 Task: Look for space in Keruguya, Kenya from 9th July, 2023 to 16th July, 2023 for 2 adults, 1 child in price range Rs.8000 to Rs.16000. Place can be entire place with 2 bedrooms having 2 beds and 1 bathroom. Property type can be house, flat, guest house. Amenities needed are: washing machine. Booking option can be shelf check-in. Required host language is English.
Action: Mouse moved to (412, 101)
Screenshot: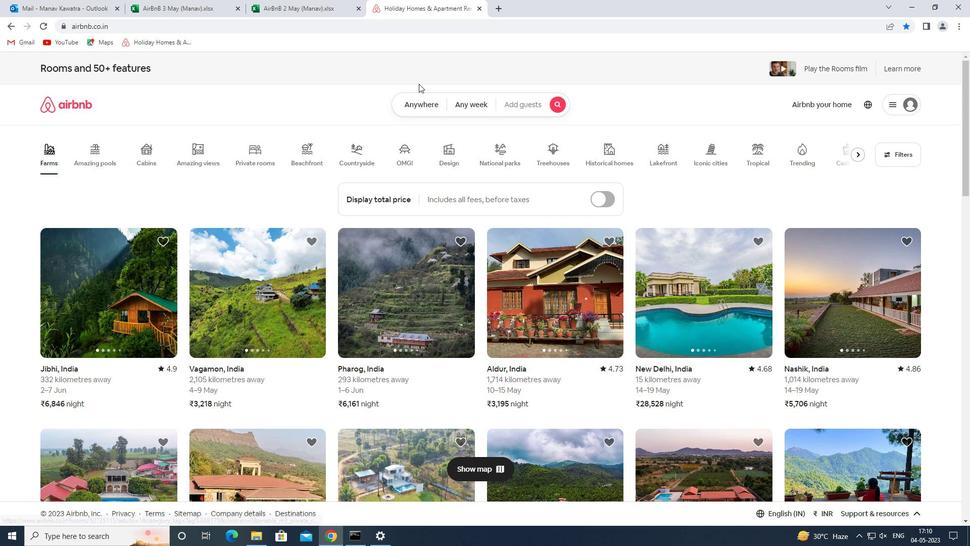 
Action: Mouse pressed left at (412, 101)
Screenshot: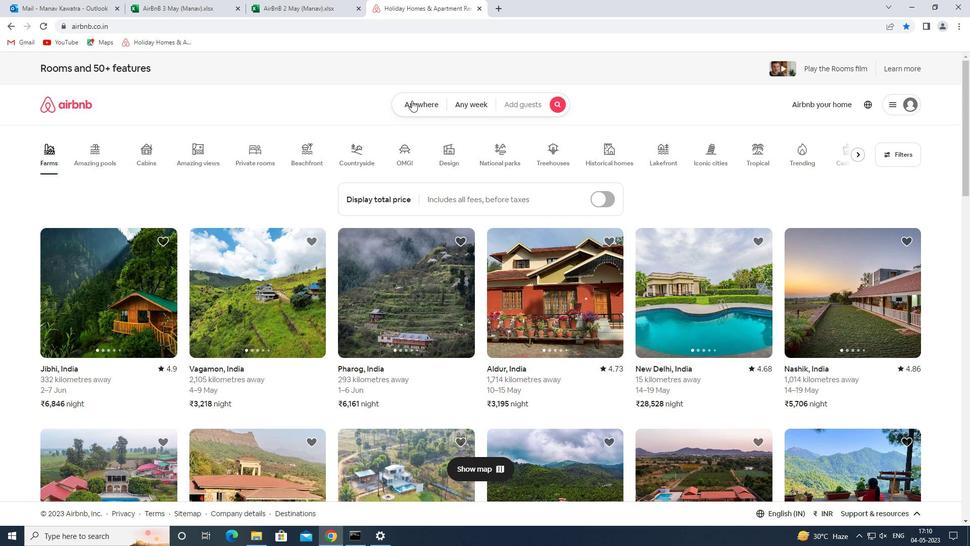 
Action: Mouse moved to (363, 152)
Screenshot: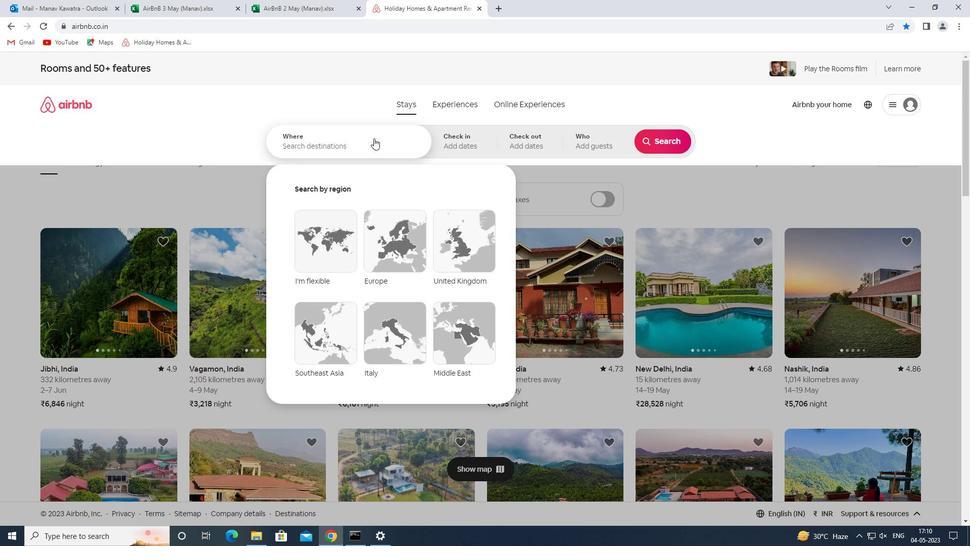 
Action: Mouse pressed left at (363, 152)
Screenshot: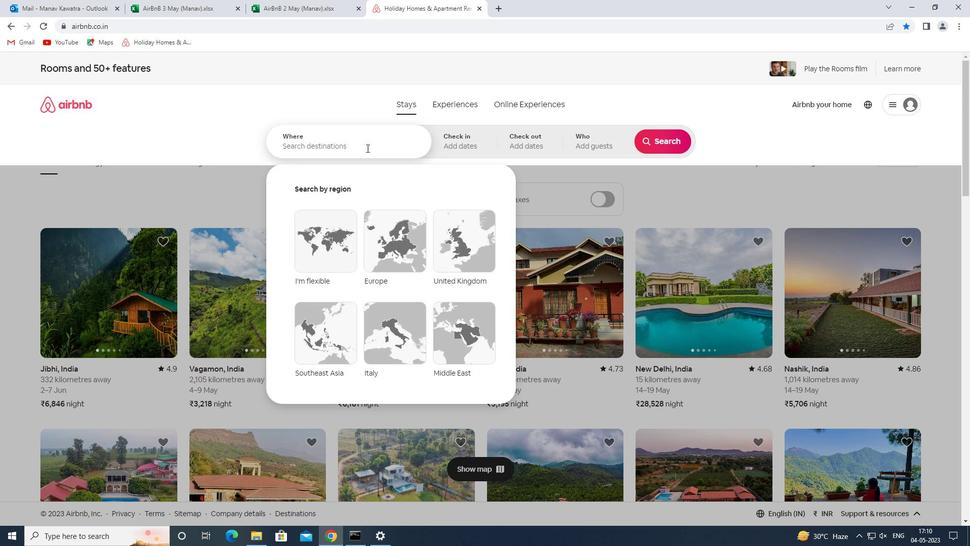 
Action: Mouse moved to (378, 137)
Screenshot: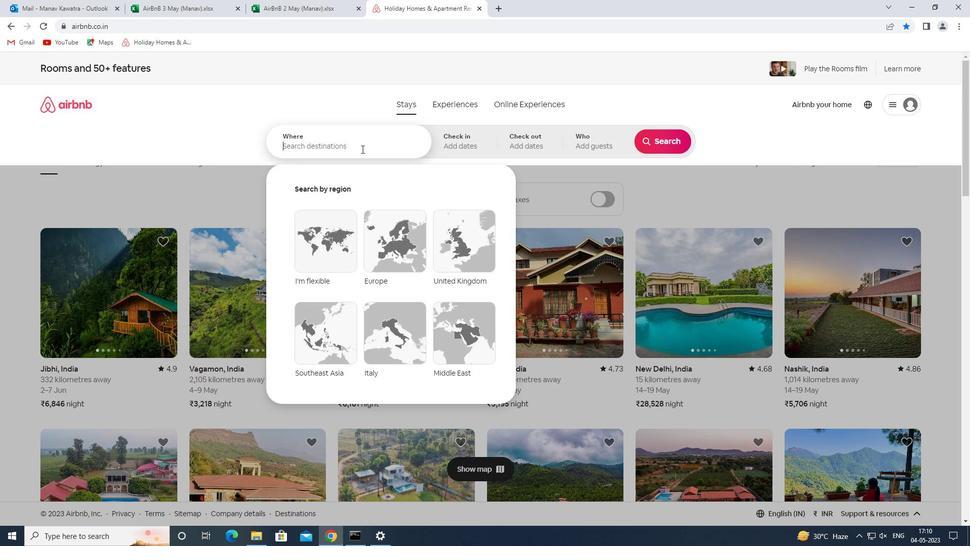 
Action: Key pressed keruguya<Key.space>c
Screenshot: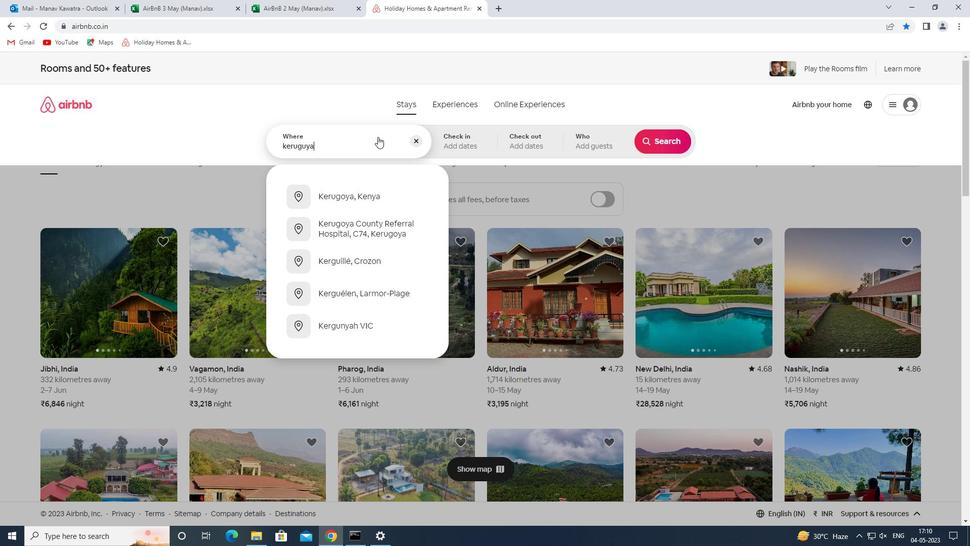 
Action: Mouse moved to (385, 192)
Screenshot: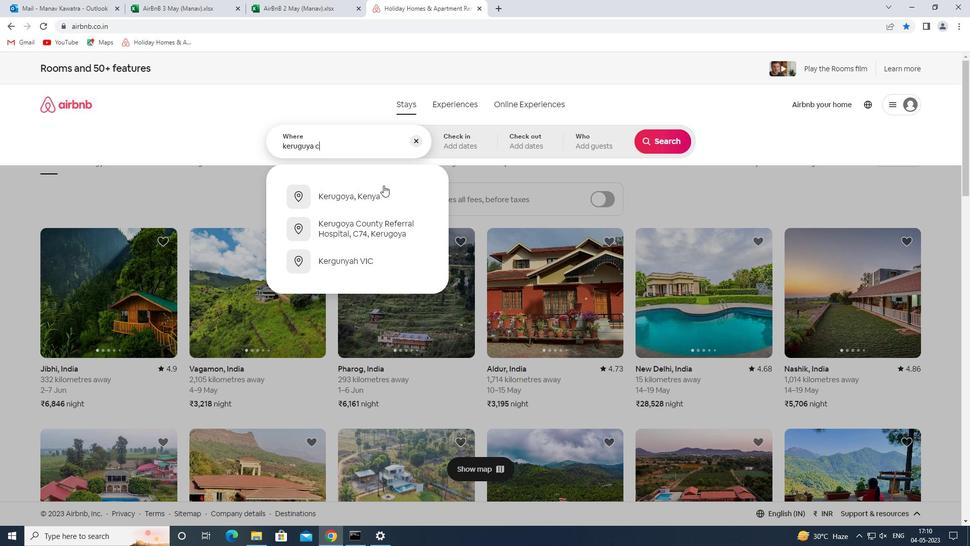 
Action: Mouse pressed left at (385, 192)
Screenshot: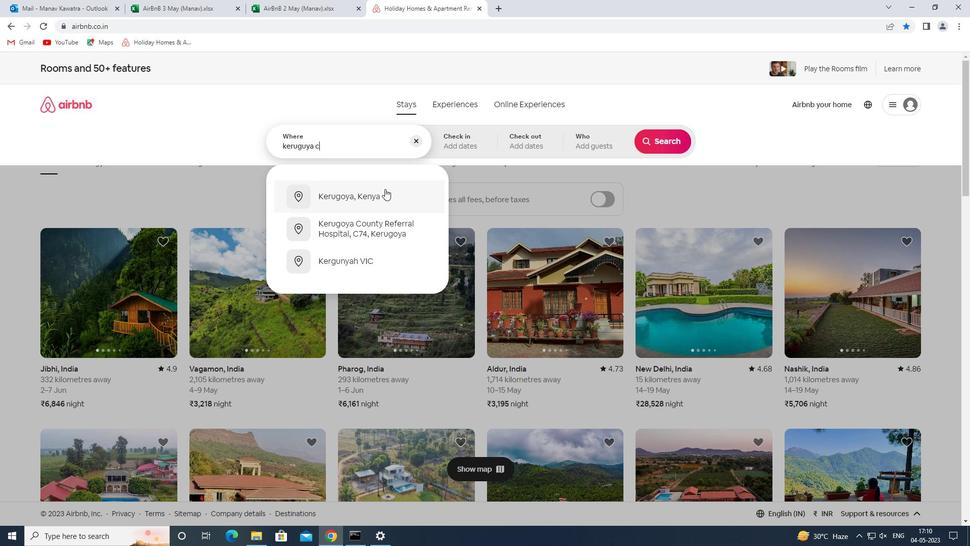 
Action: Mouse moved to (653, 225)
Screenshot: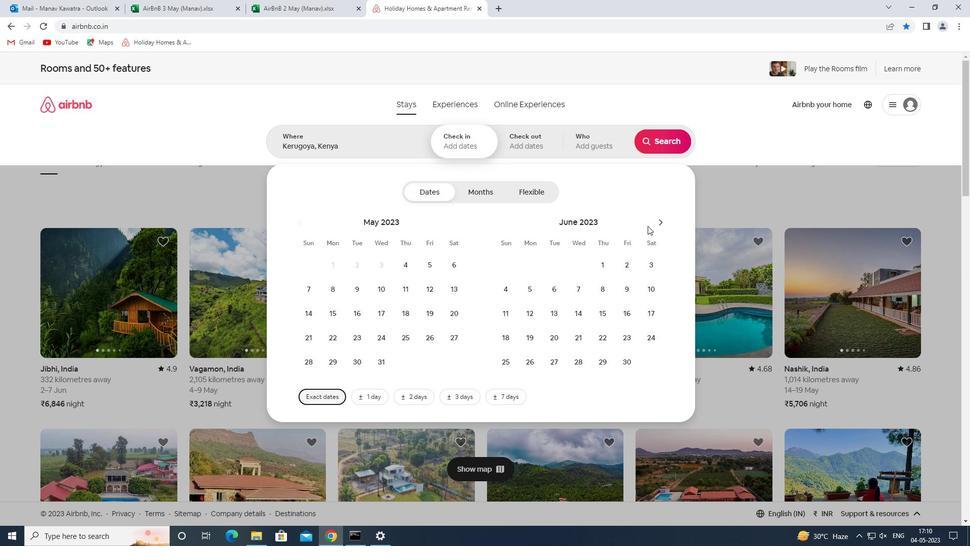 
Action: Mouse pressed left at (653, 225)
Screenshot: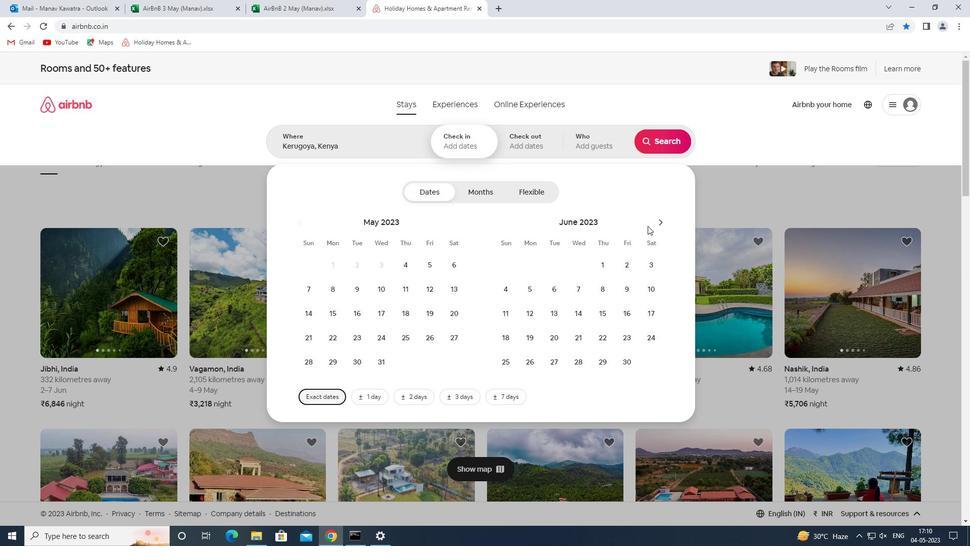 
Action: Mouse moved to (661, 222)
Screenshot: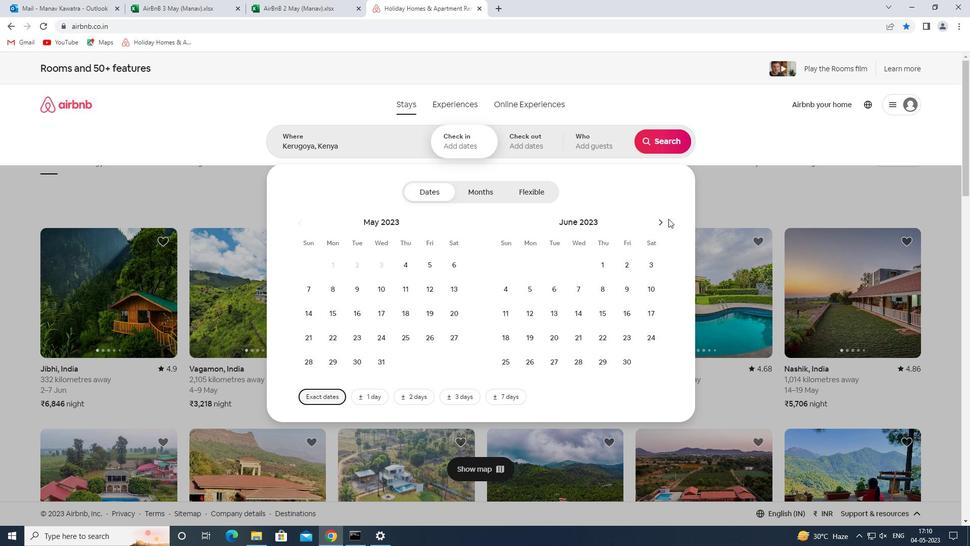 
Action: Mouse pressed left at (661, 222)
Screenshot: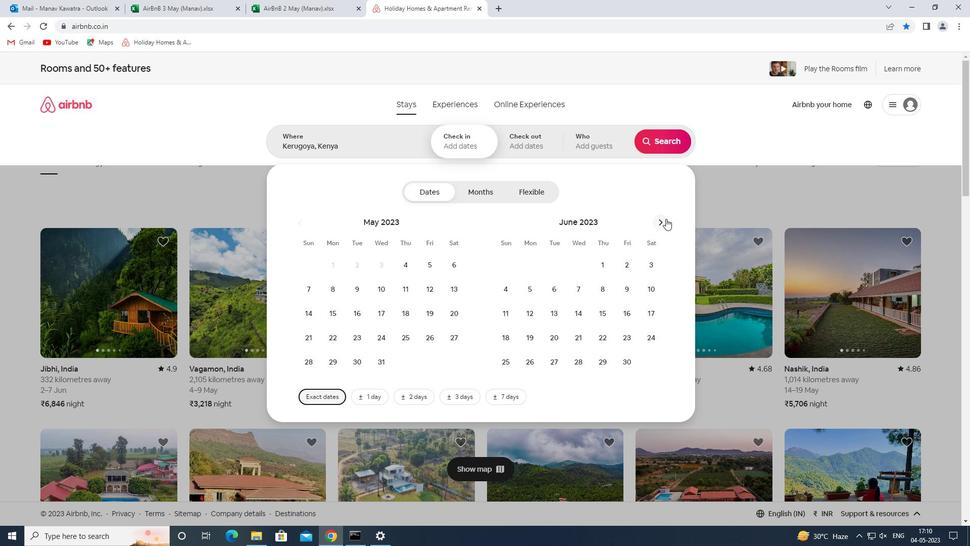 
Action: Mouse moved to (504, 309)
Screenshot: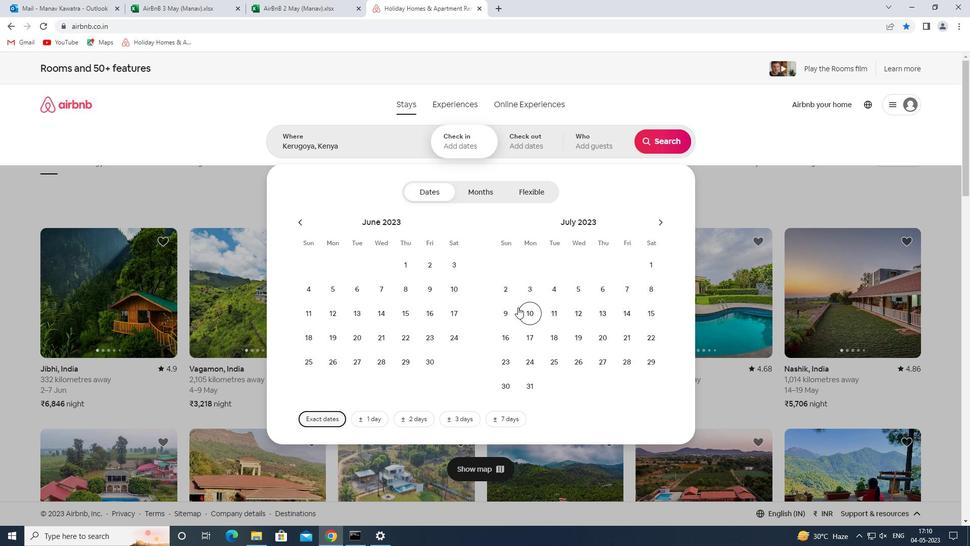 
Action: Mouse pressed left at (504, 309)
Screenshot: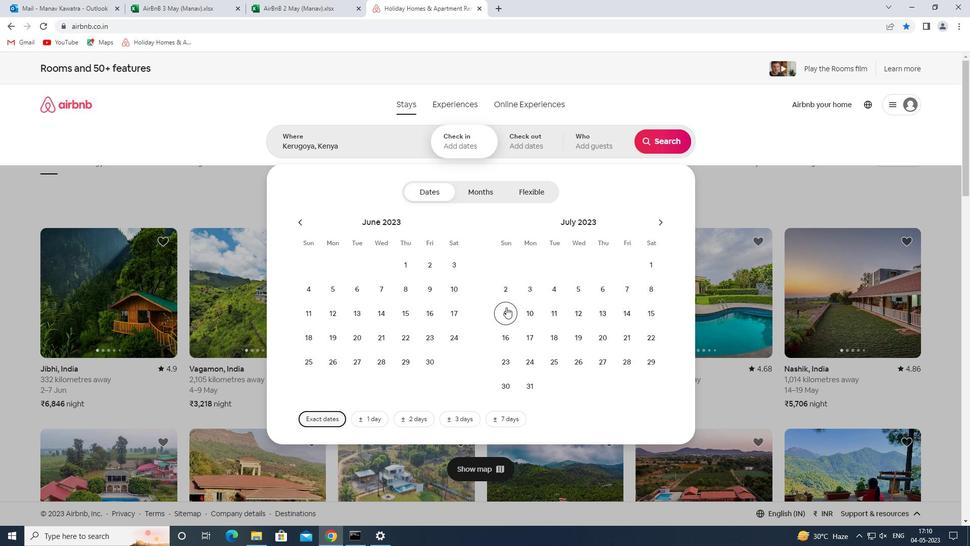 
Action: Mouse moved to (512, 337)
Screenshot: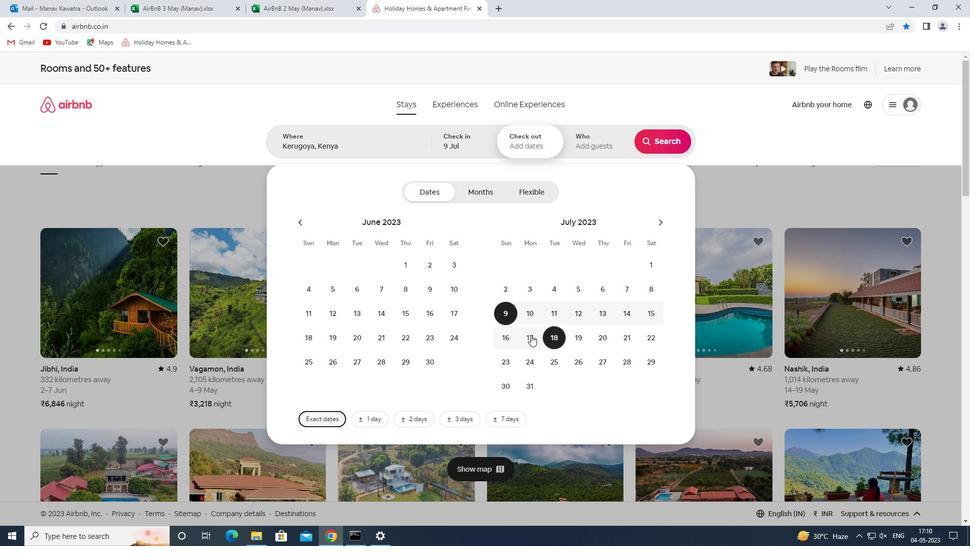 
Action: Mouse pressed left at (512, 337)
Screenshot: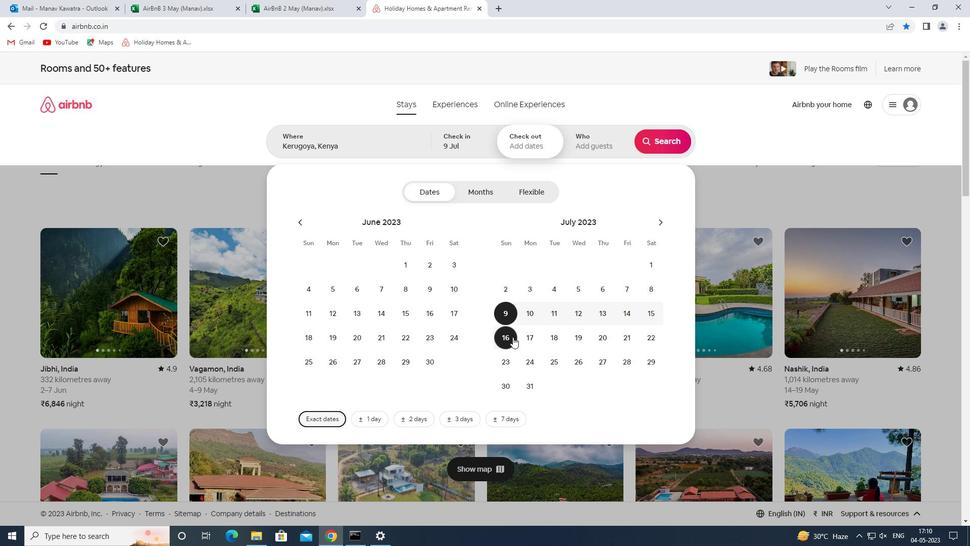 
Action: Mouse moved to (583, 141)
Screenshot: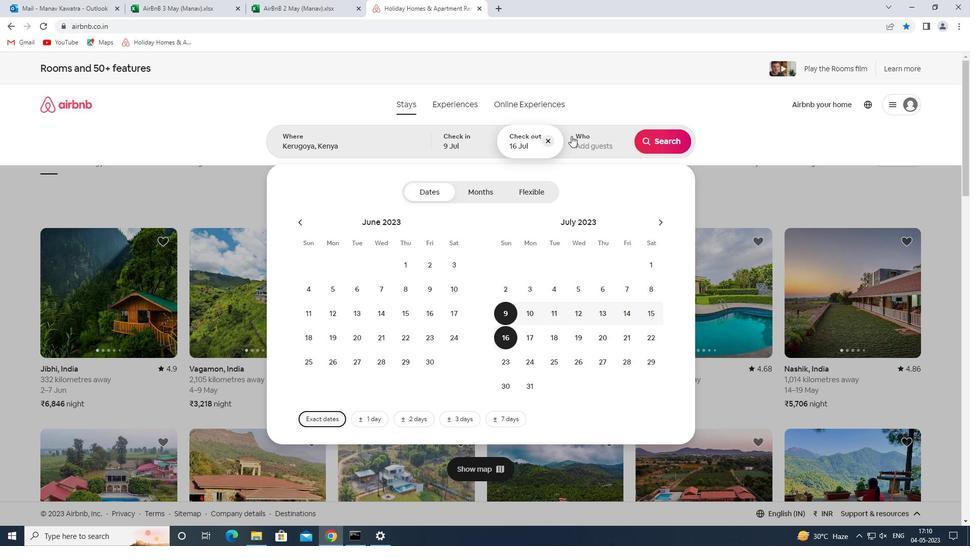 
Action: Mouse pressed left at (583, 141)
Screenshot: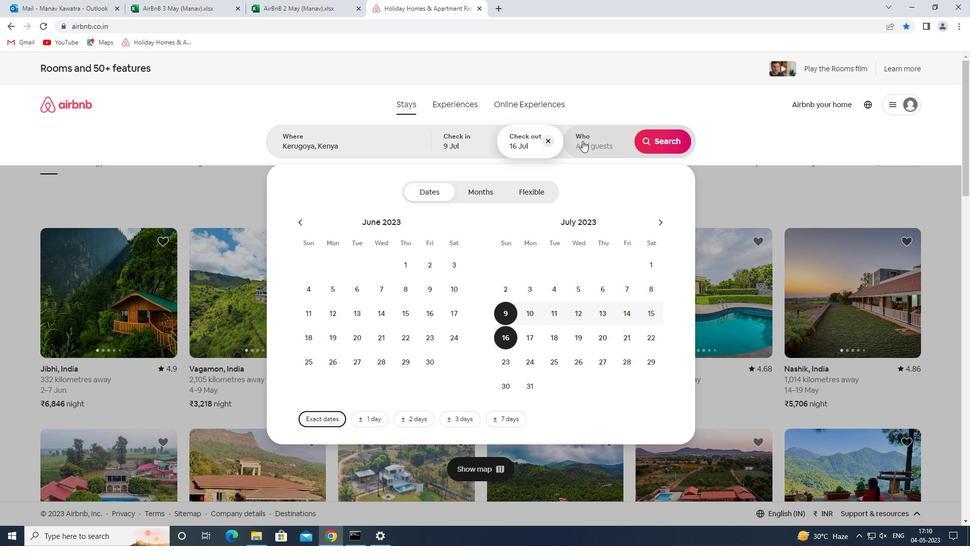 
Action: Mouse moved to (670, 192)
Screenshot: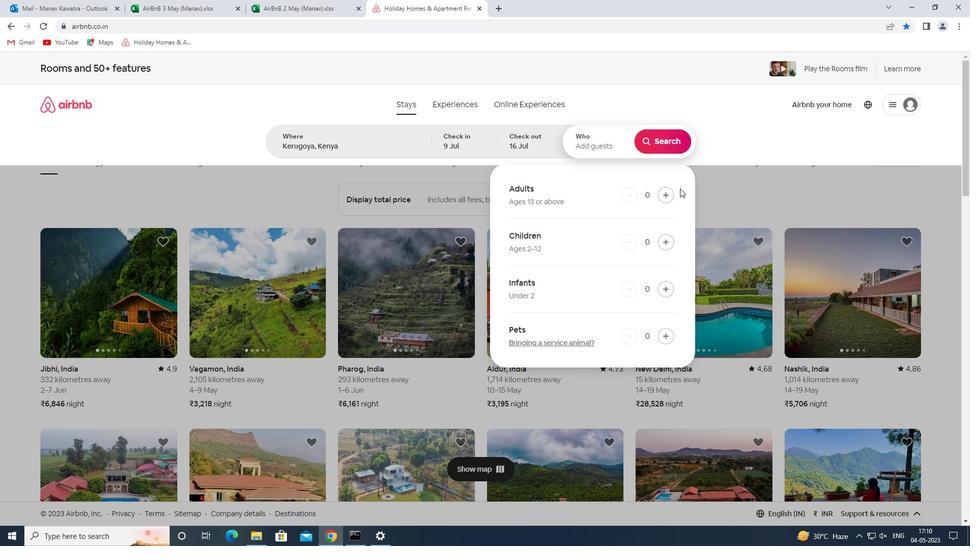 
Action: Mouse pressed left at (670, 192)
Screenshot: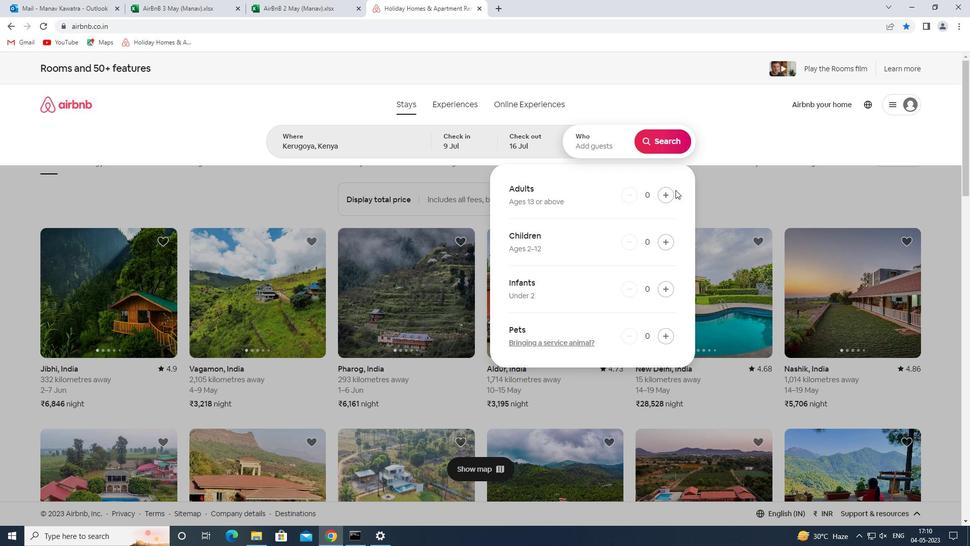 
Action: Mouse pressed left at (670, 192)
Screenshot: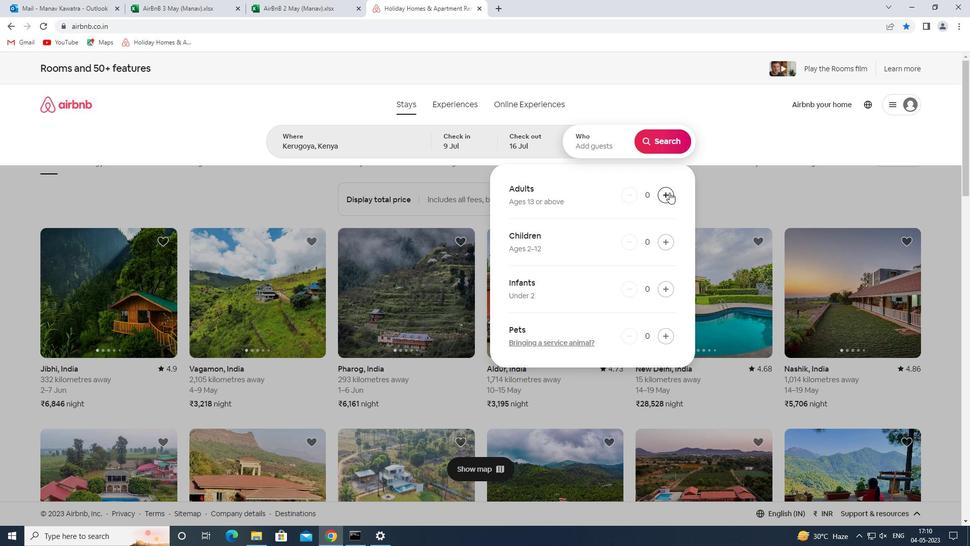
Action: Mouse moved to (665, 241)
Screenshot: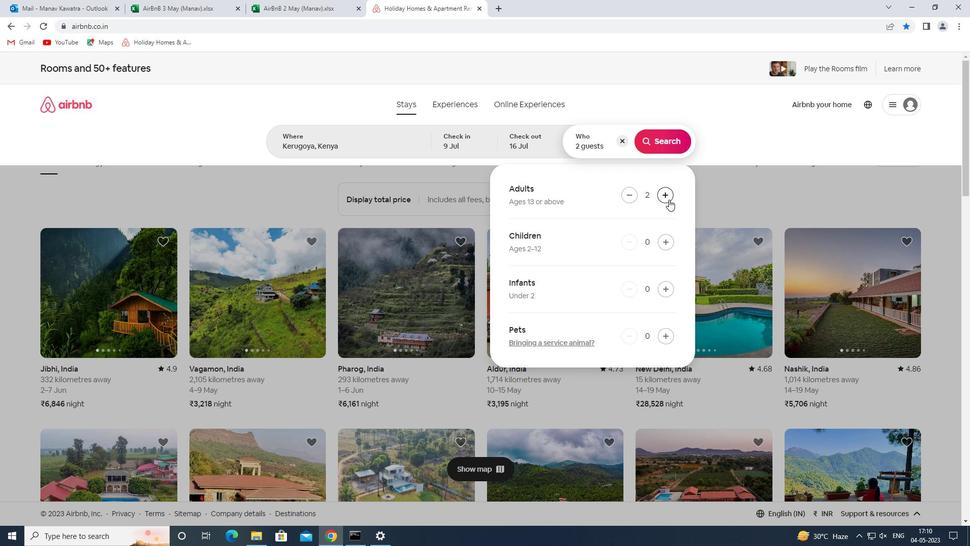 
Action: Mouse pressed left at (665, 241)
Screenshot: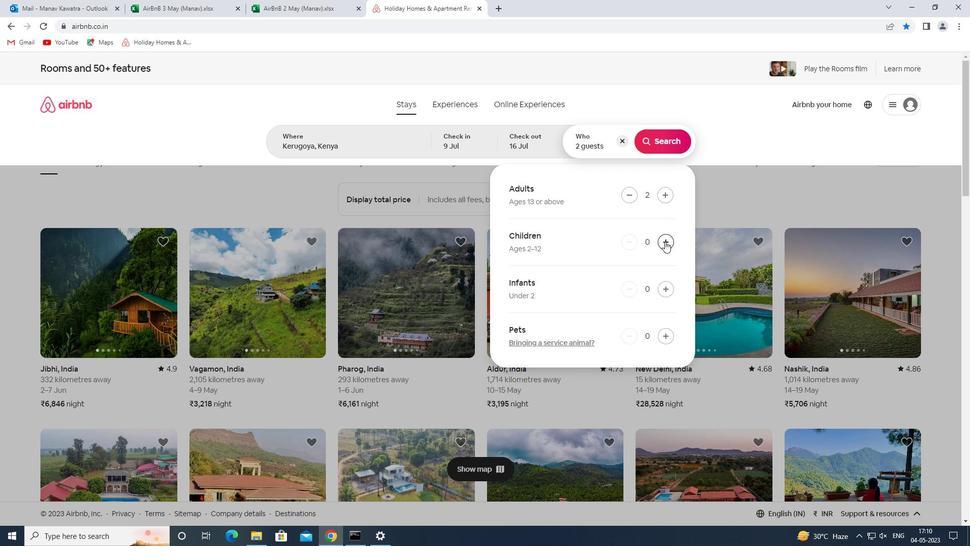 
Action: Mouse moved to (675, 144)
Screenshot: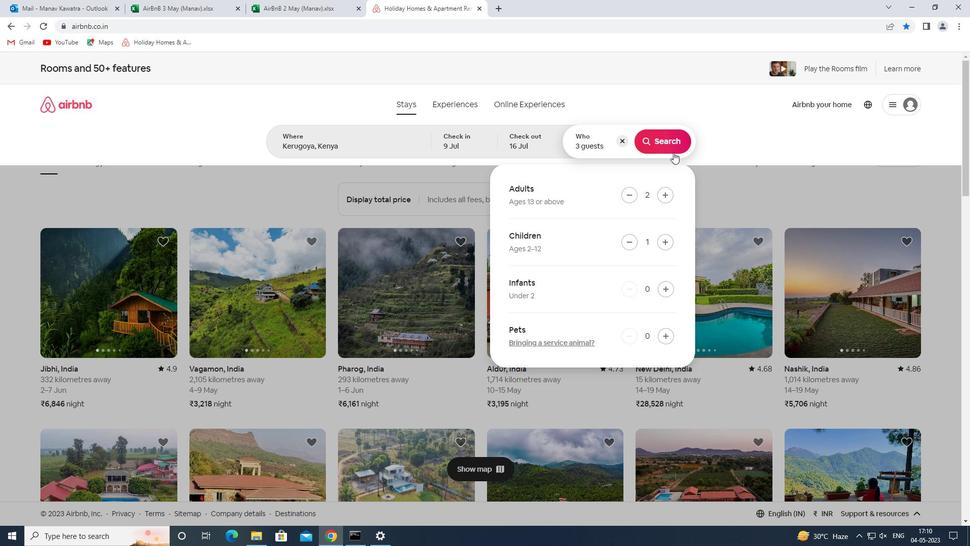 
Action: Mouse pressed left at (675, 144)
Screenshot: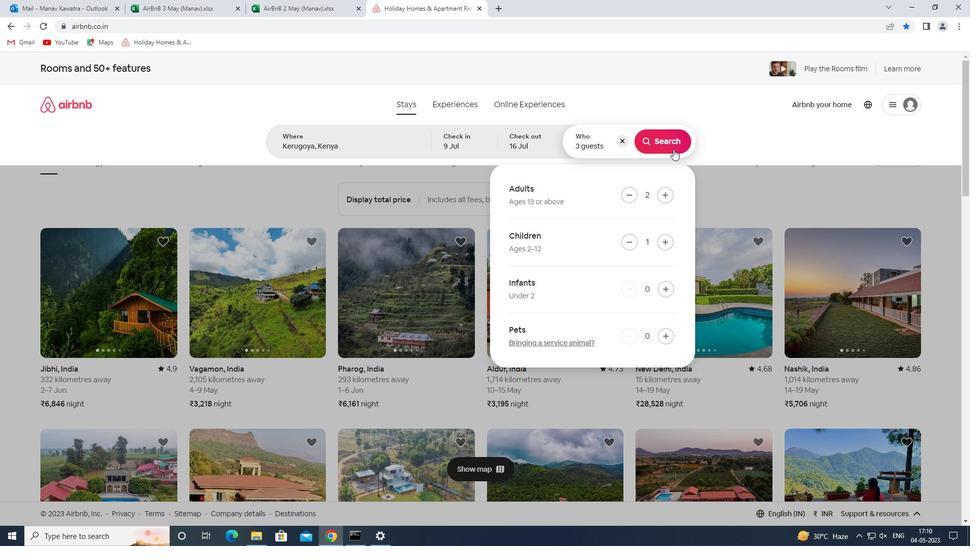 
Action: Mouse moved to (918, 114)
Screenshot: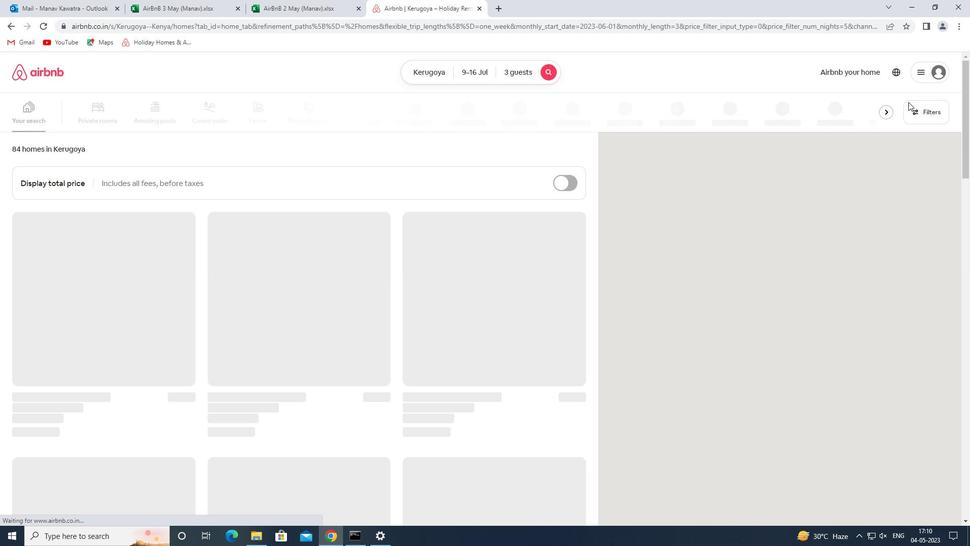 
Action: Mouse pressed left at (918, 114)
Screenshot: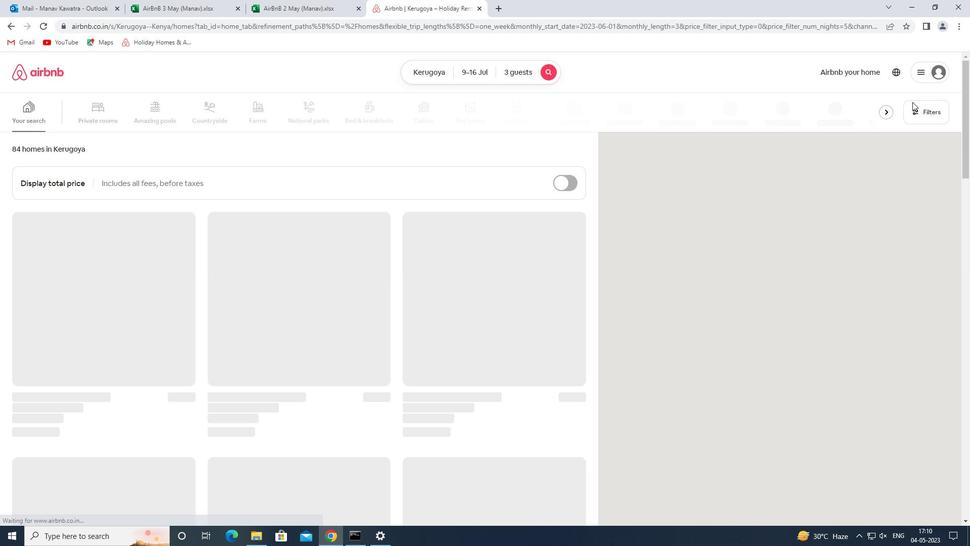 
Action: Mouse moved to (374, 241)
Screenshot: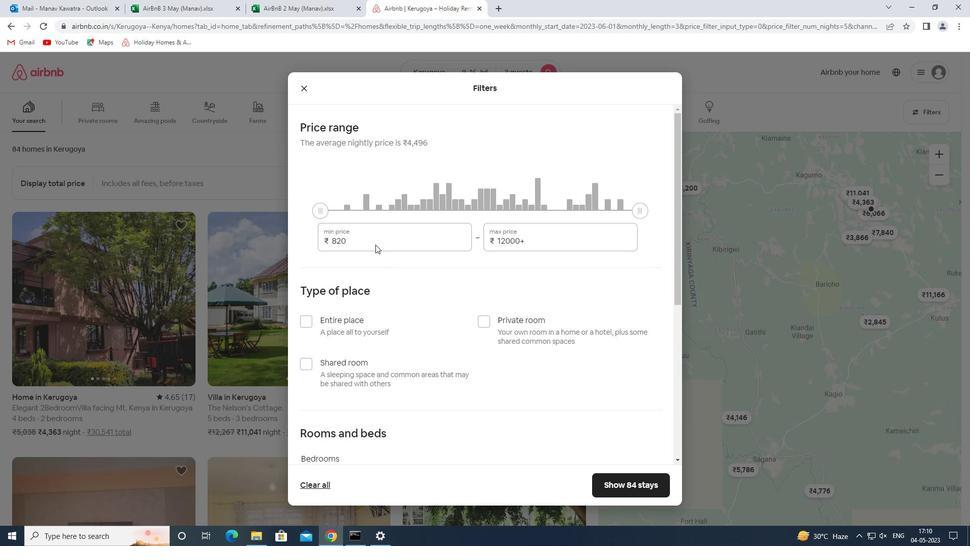 
Action: Mouse pressed left at (374, 241)
Screenshot: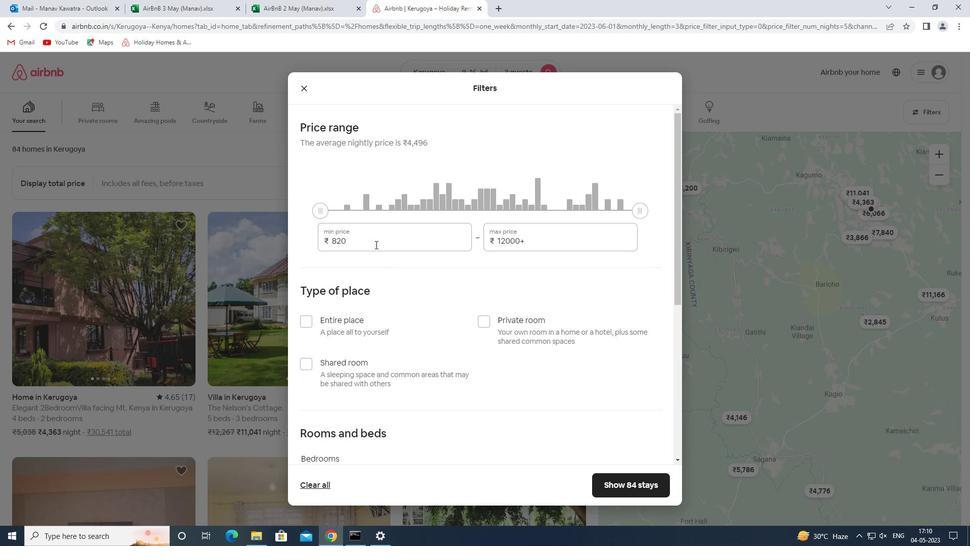 
Action: Mouse pressed left at (374, 241)
Screenshot: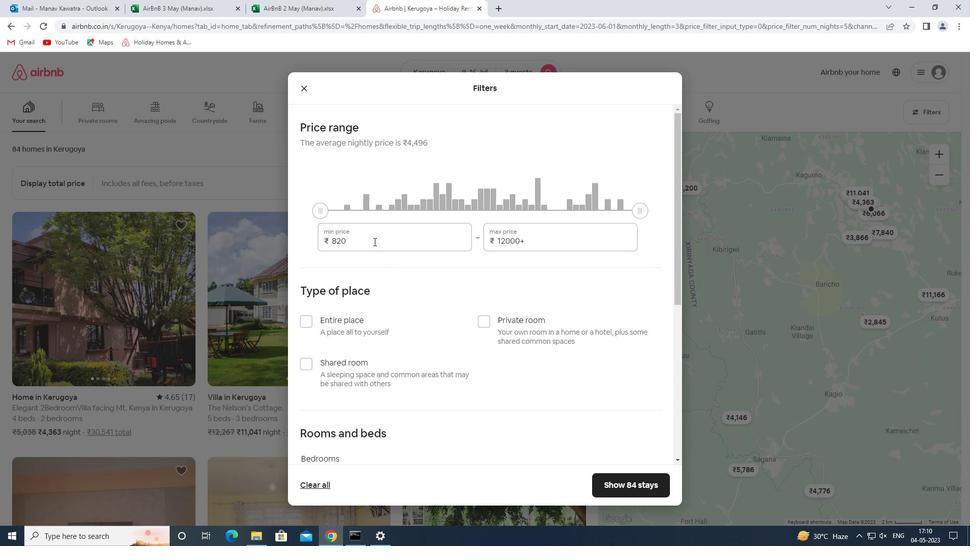 
Action: Key pressed 8000<Key.tab>16000
Screenshot: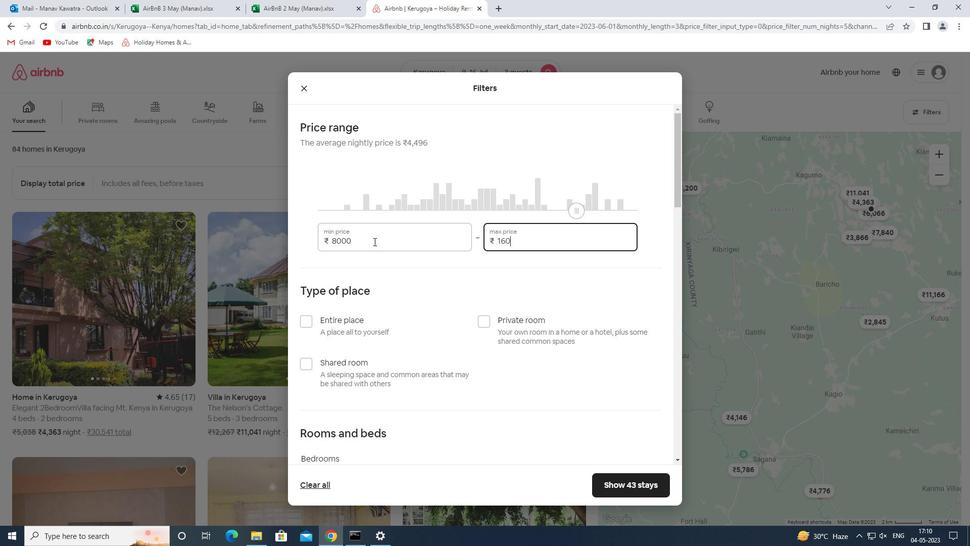 
Action: Mouse moved to (338, 318)
Screenshot: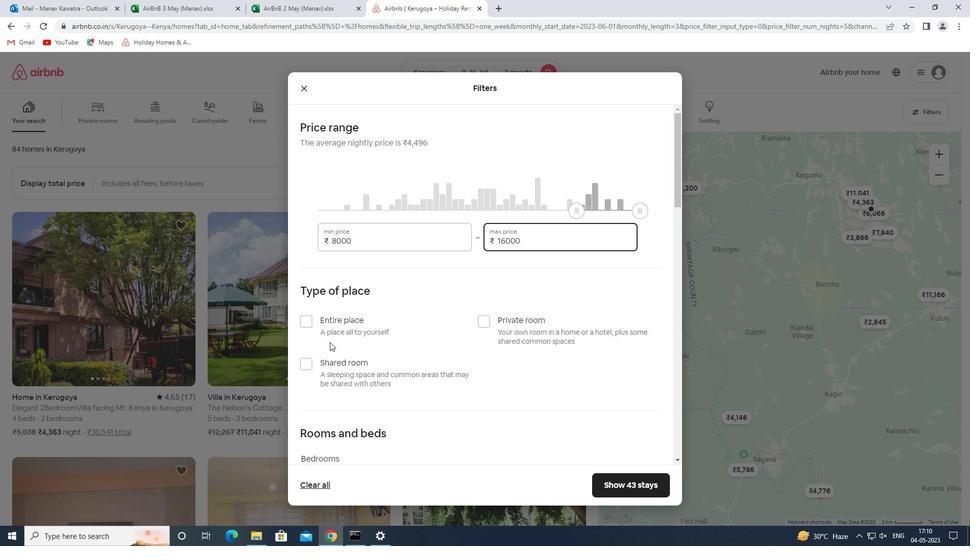 
Action: Mouse pressed left at (338, 318)
Screenshot: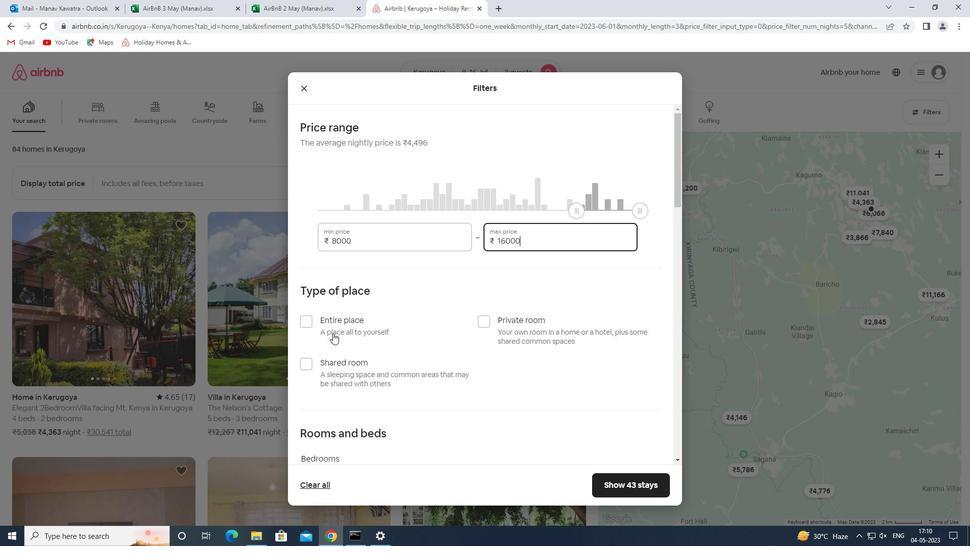 
Action: Mouse moved to (455, 286)
Screenshot: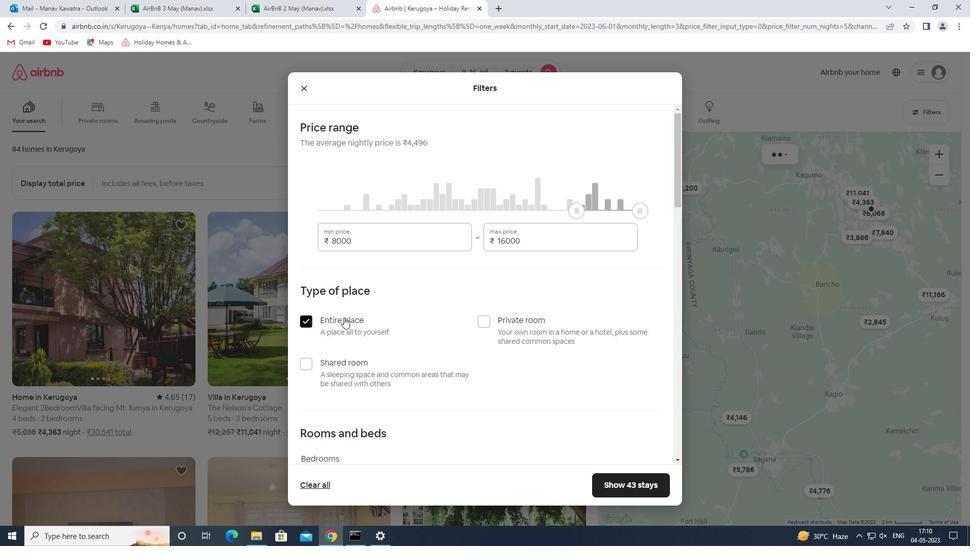 
Action: Mouse scrolled (455, 285) with delta (0, 0)
Screenshot: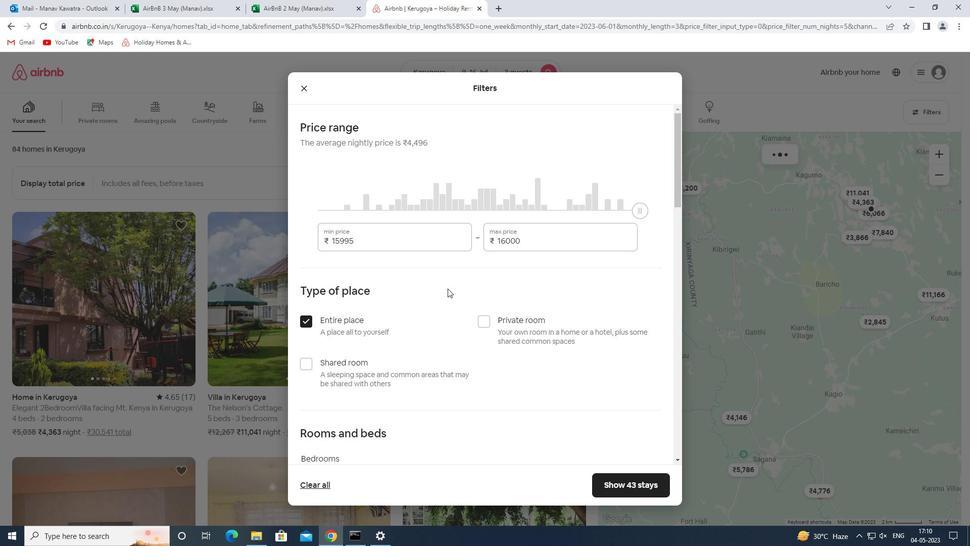 
Action: Mouse scrolled (455, 285) with delta (0, 0)
Screenshot: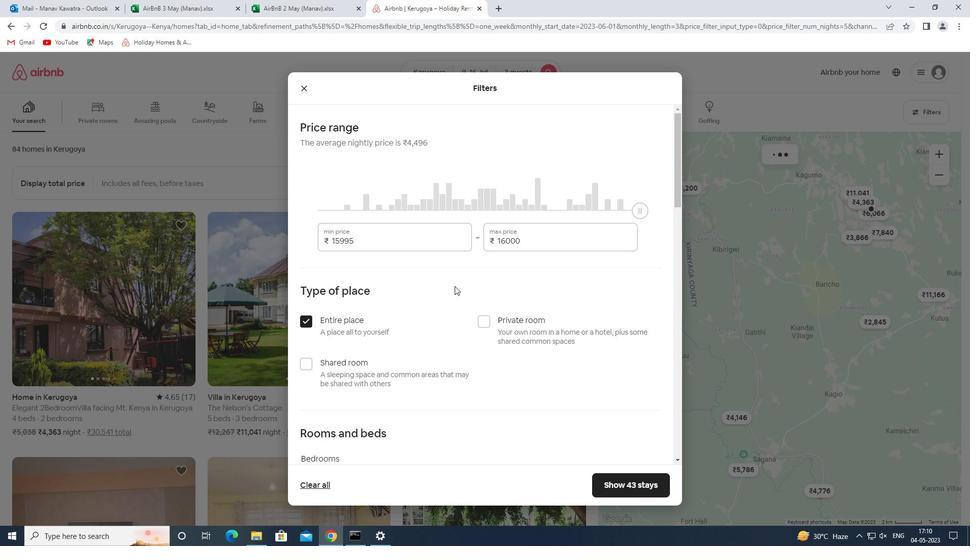 
Action: Mouse scrolled (455, 285) with delta (0, 0)
Screenshot: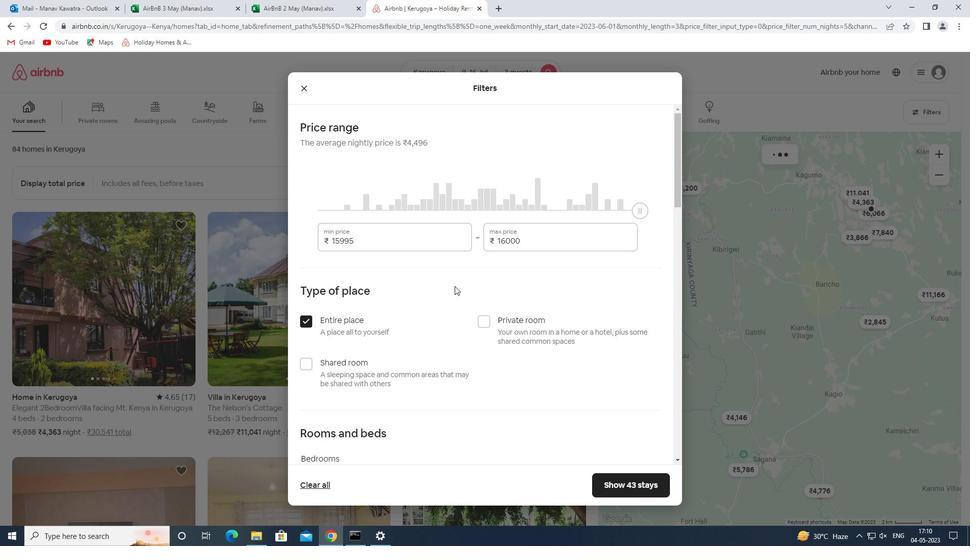 
Action: Mouse scrolled (455, 285) with delta (0, 0)
Screenshot: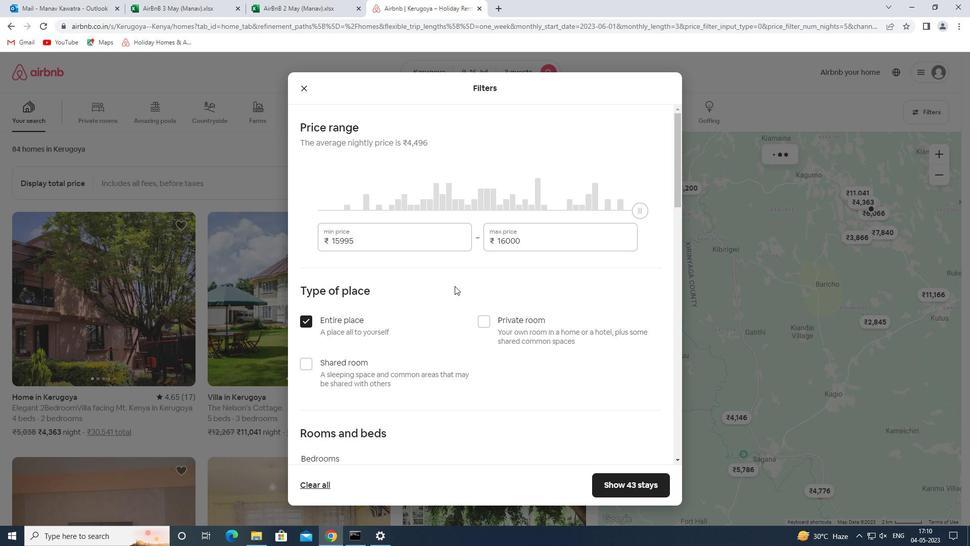 
Action: Mouse scrolled (455, 285) with delta (0, 0)
Screenshot: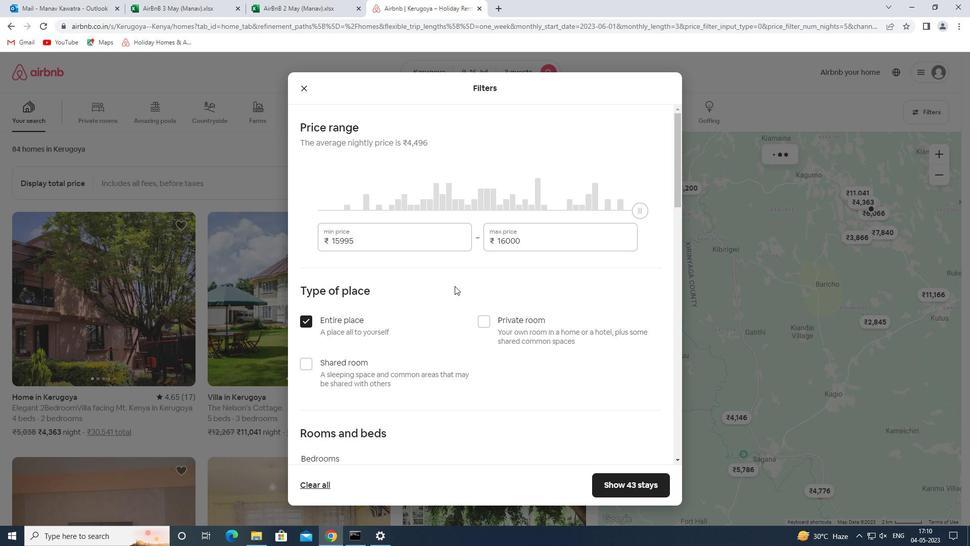
Action: Mouse scrolled (455, 285) with delta (0, 0)
Screenshot: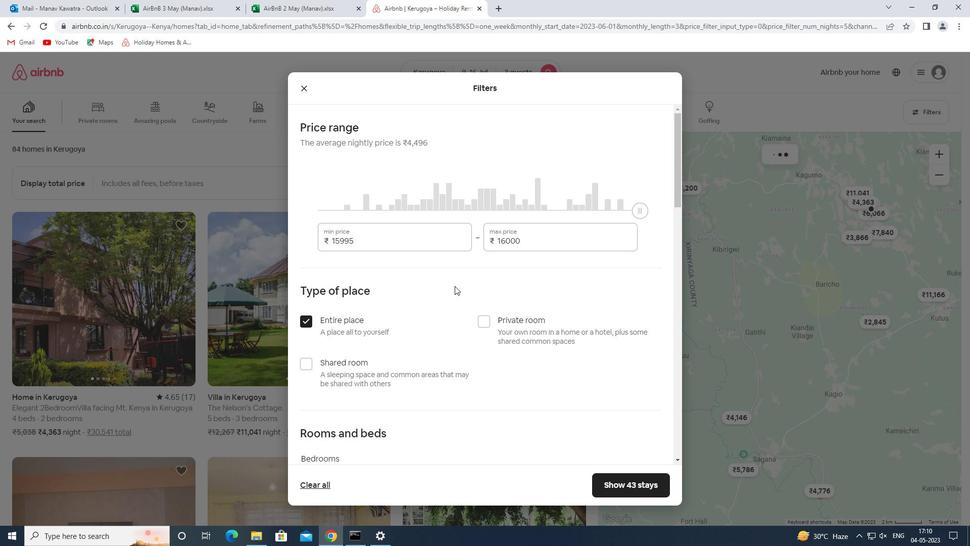 
Action: Mouse moved to (398, 181)
Screenshot: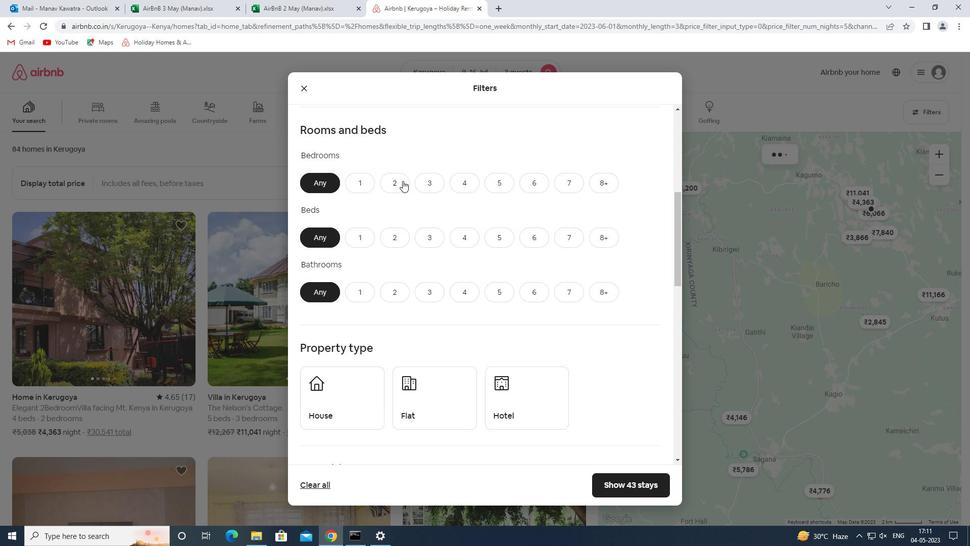 
Action: Mouse pressed left at (398, 181)
Screenshot: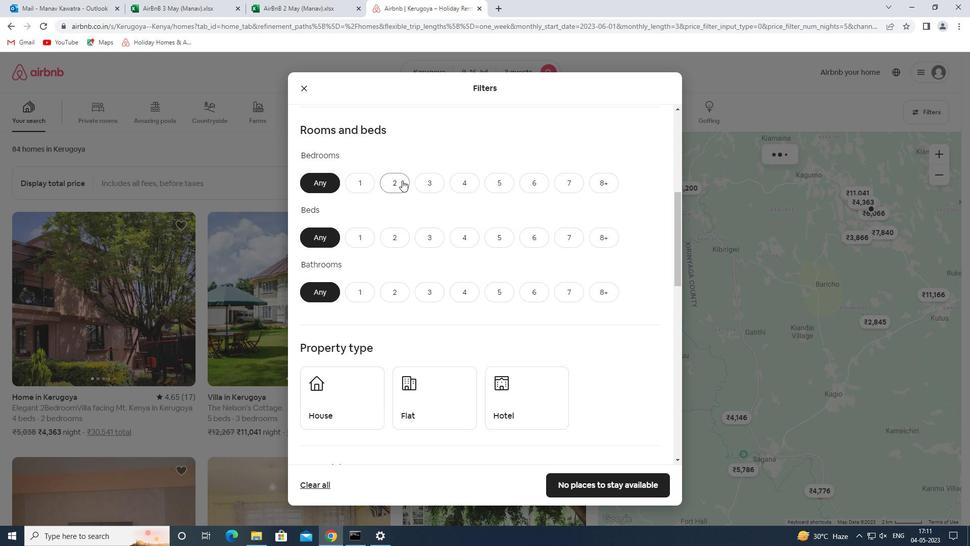 
Action: Mouse moved to (393, 237)
Screenshot: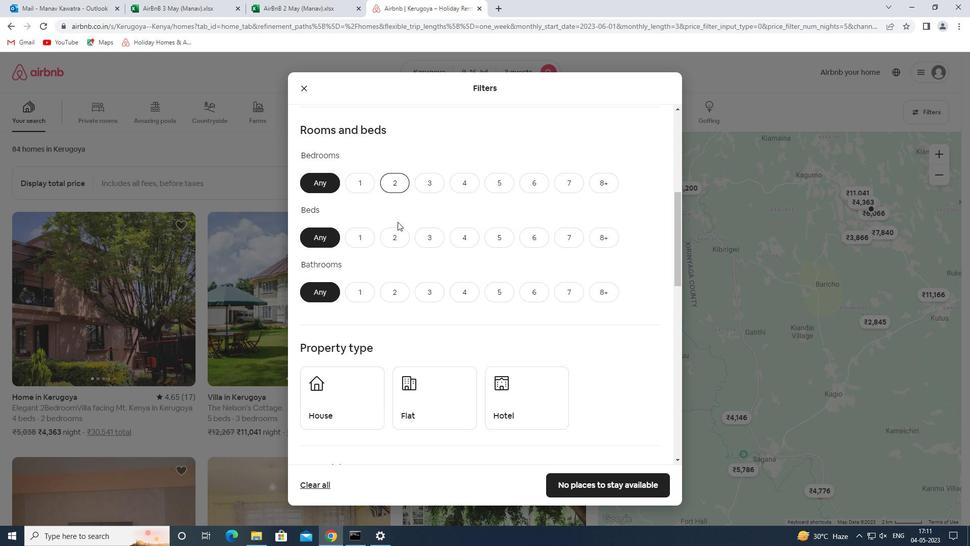 
Action: Mouse pressed left at (393, 237)
Screenshot: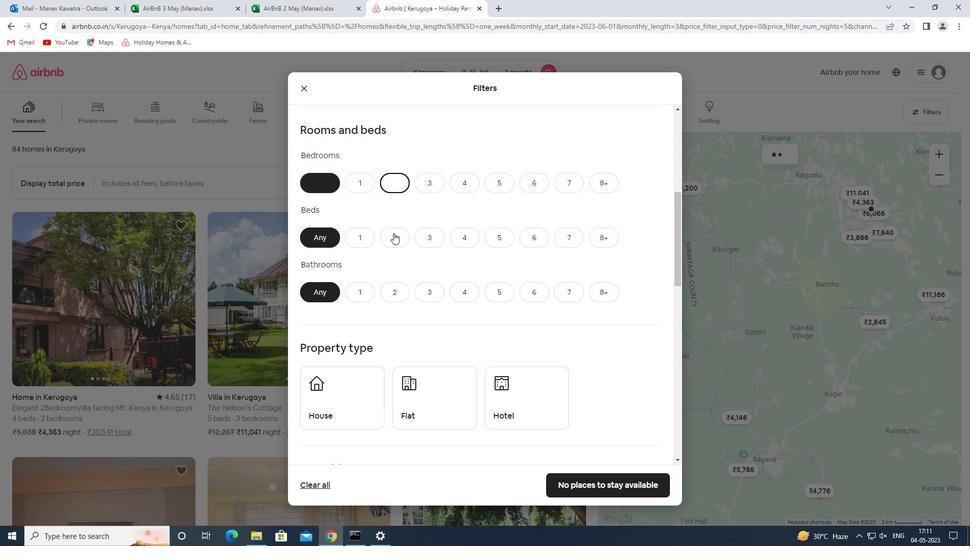 
Action: Mouse moved to (361, 296)
Screenshot: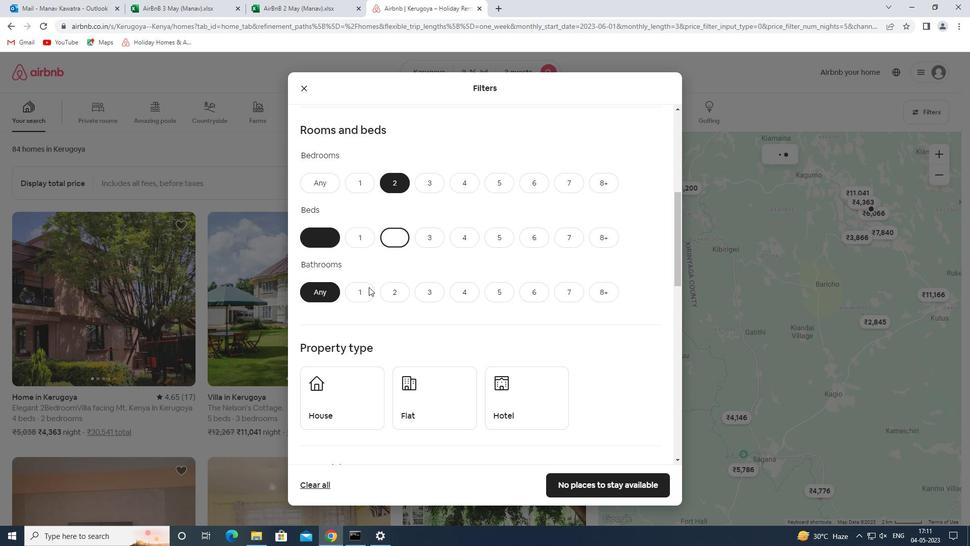 
Action: Mouse pressed left at (361, 296)
Screenshot: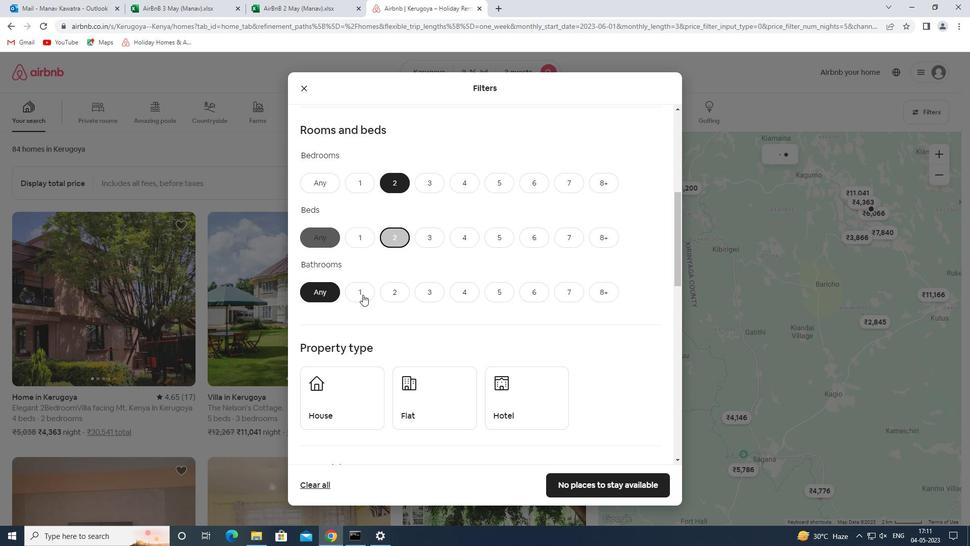 
Action: Mouse moved to (341, 395)
Screenshot: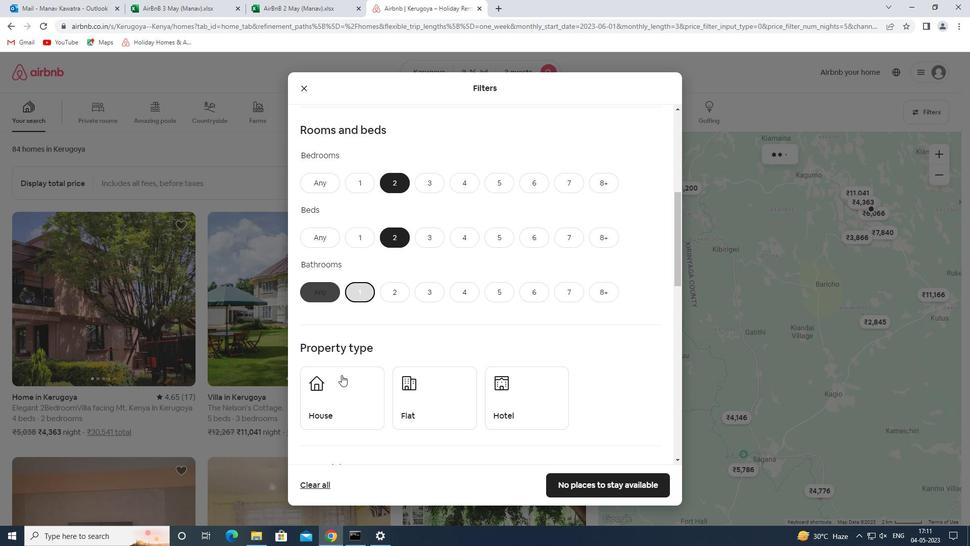 
Action: Mouse pressed left at (341, 395)
Screenshot: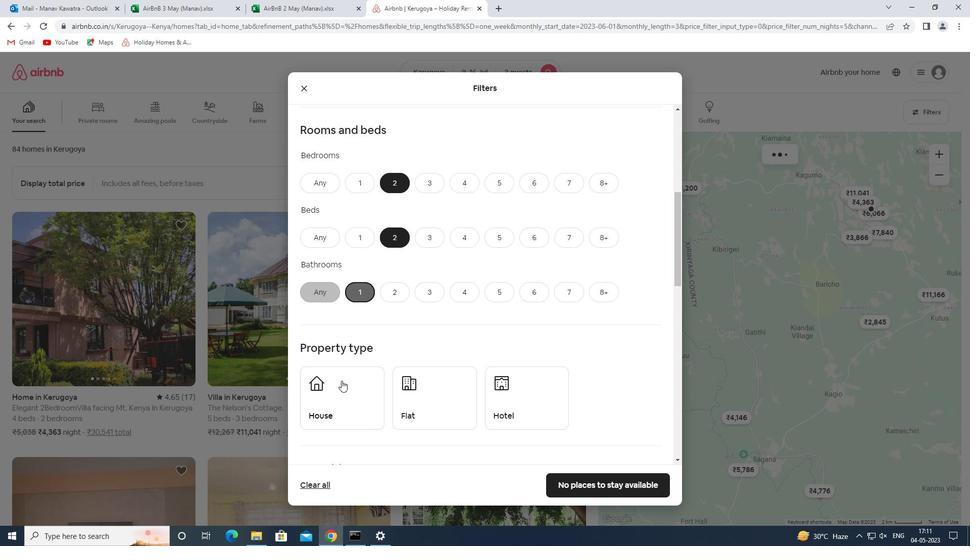 
Action: Mouse moved to (418, 405)
Screenshot: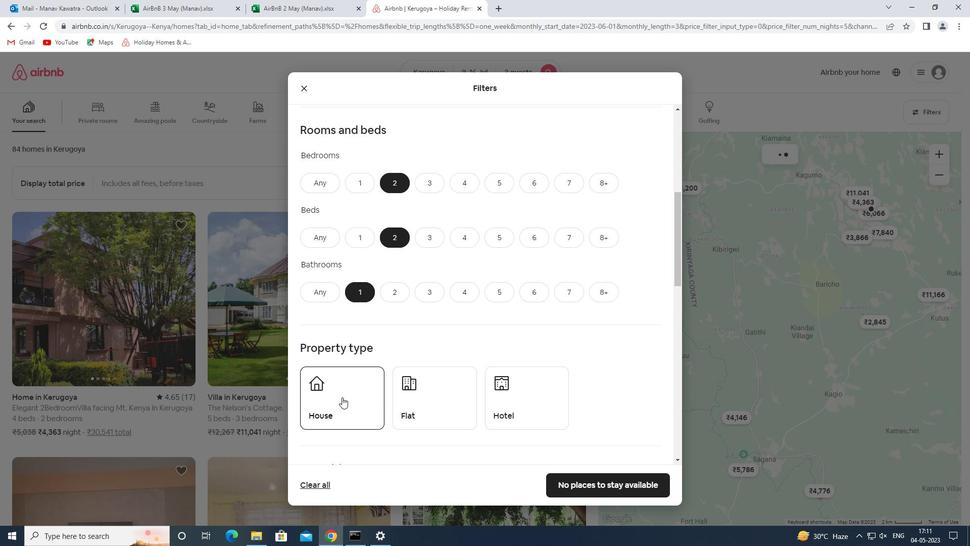 
Action: Mouse pressed left at (418, 405)
Screenshot: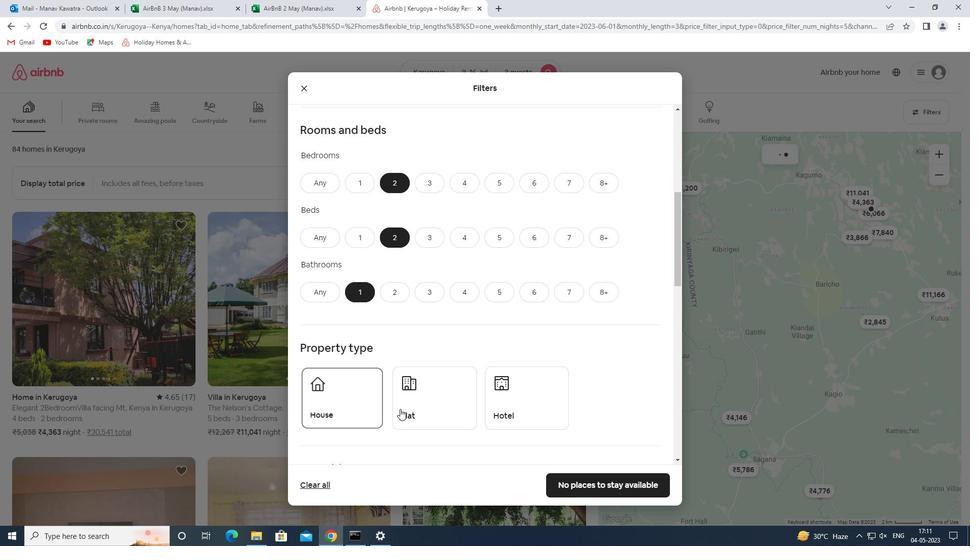
Action: Mouse moved to (537, 400)
Screenshot: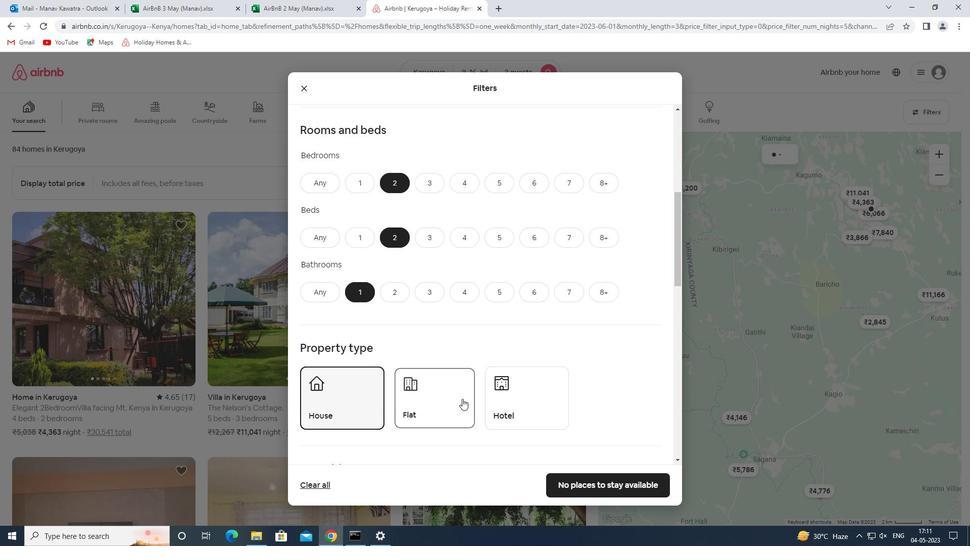 
Action: Mouse pressed left at (537, 400)
Screenshot: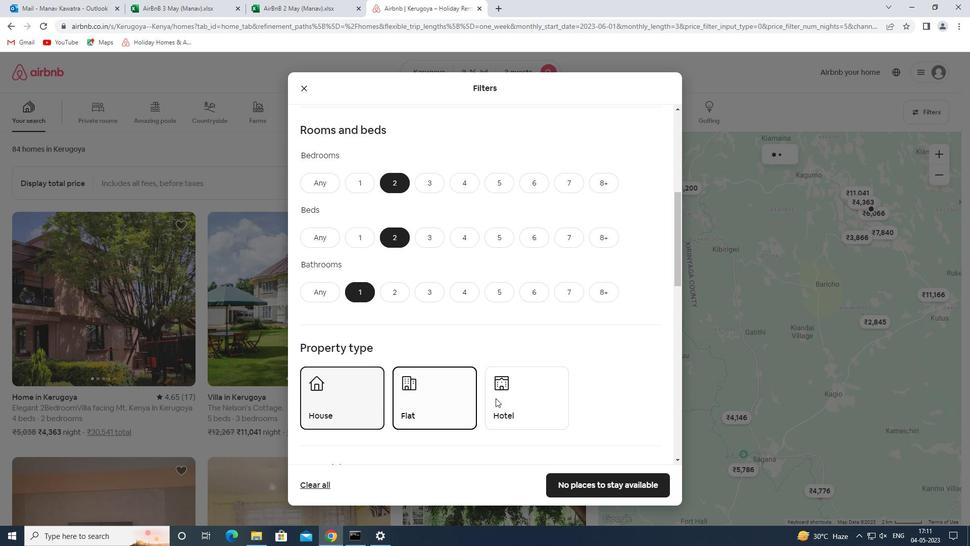 
Action: Mouse moved to (529, 365)
Screenshot: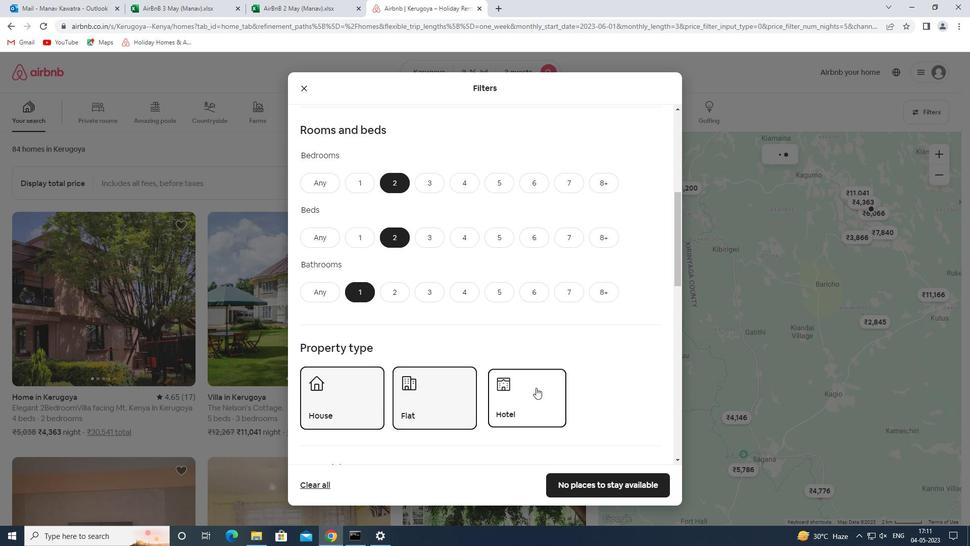 
Action: Mouse scrolled (529, 364) with delta (0, 0)
Screenshot: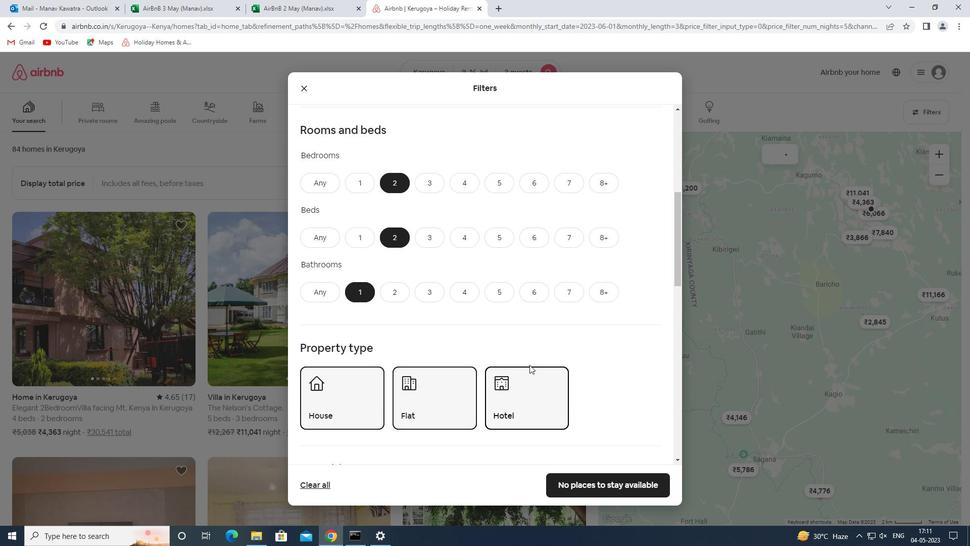 
Action: Mouse scrolled (529, 364) with delta (0, 0)
Screenshot: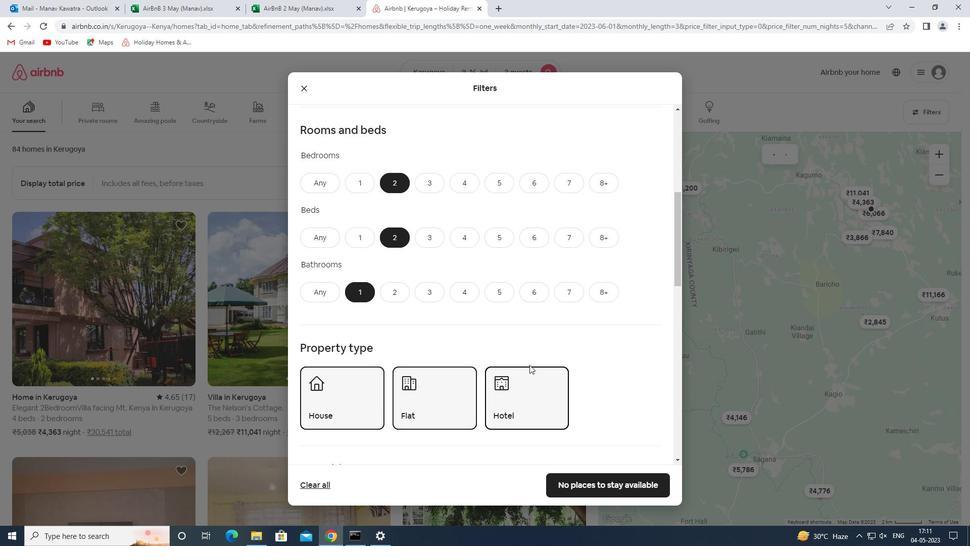 
Action: Mouse scrolled (529, 364) with delta (0, 0)
Screenshot: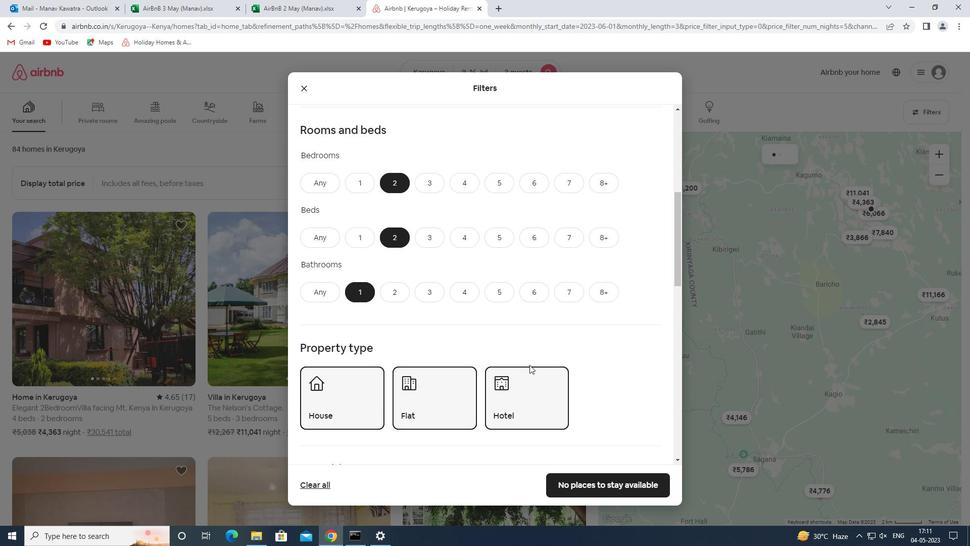 
Action: Mouse moved to (360, 411)
Screenshot: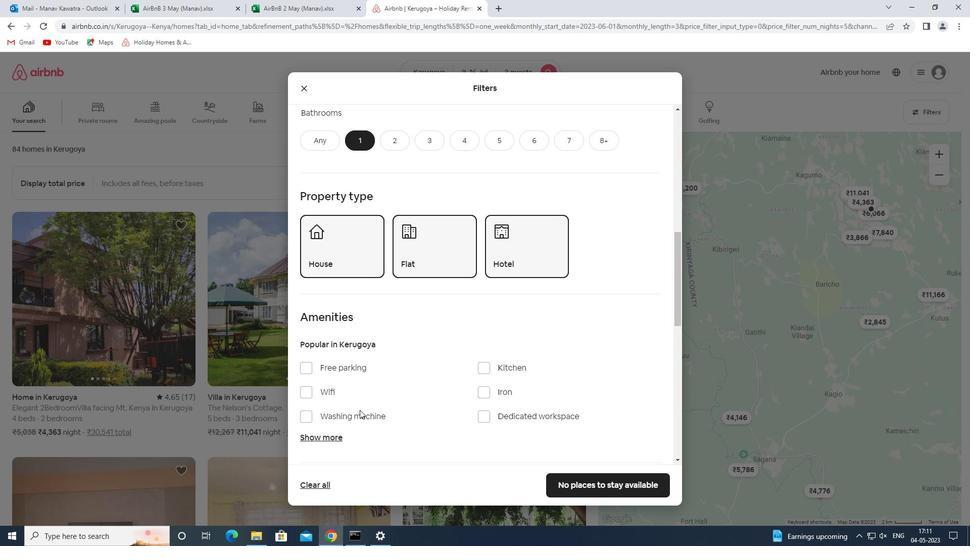 
Action: Mouse pressed left at (360, 411)
Screenshot: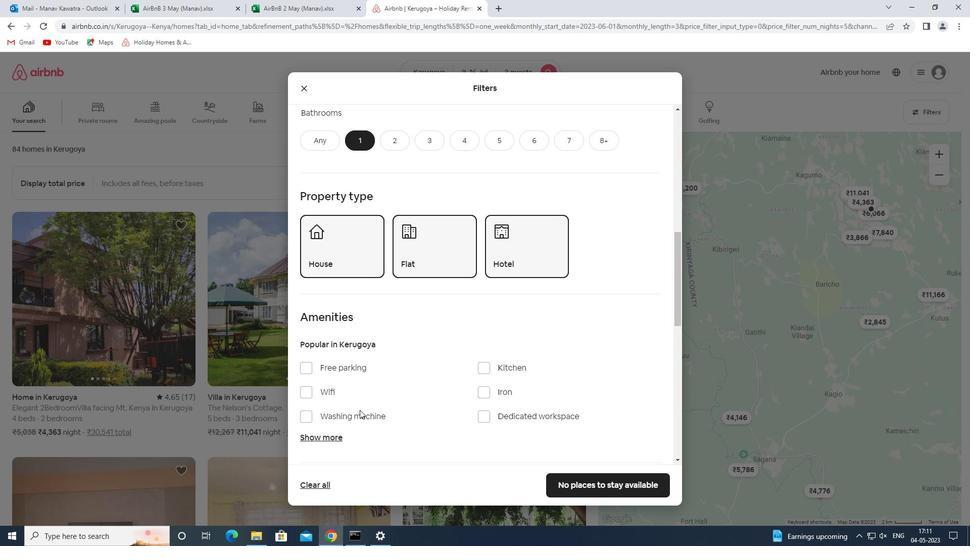 
Action: Mouse moved to (451, 349)
Screenshot: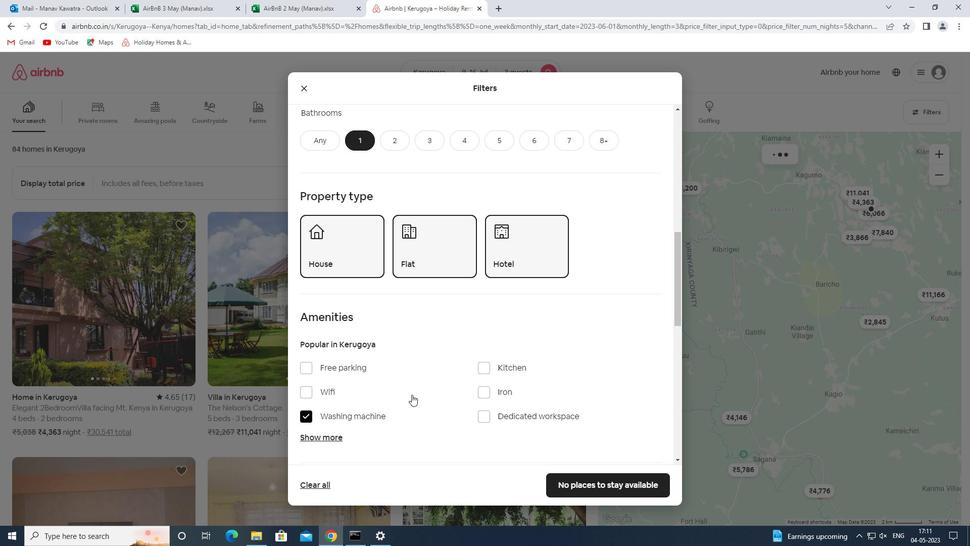
Action: Mouse scrolled (451, 348) with delta (0, 0)
Screenshot: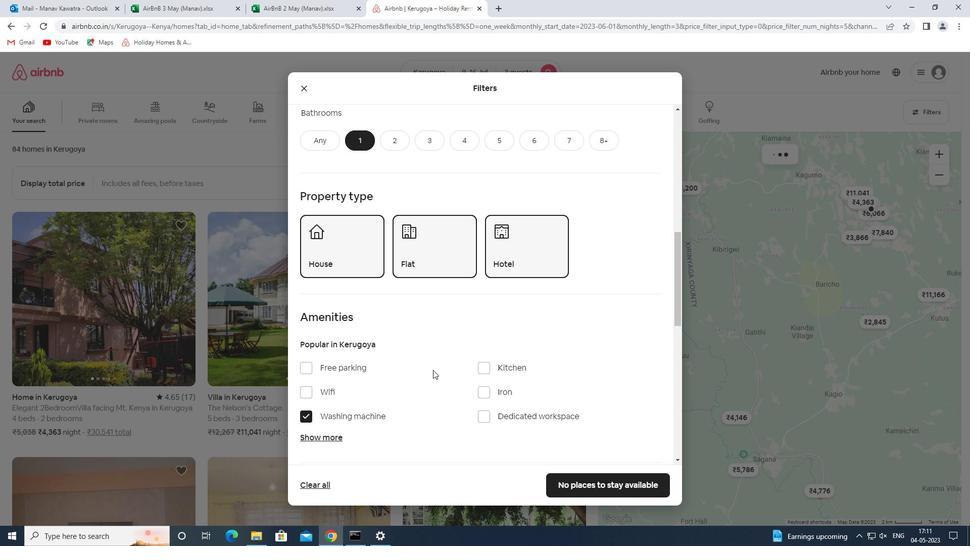
Action: Mouse scrolled (451, 348) with delta (0, 0)
Screenshot: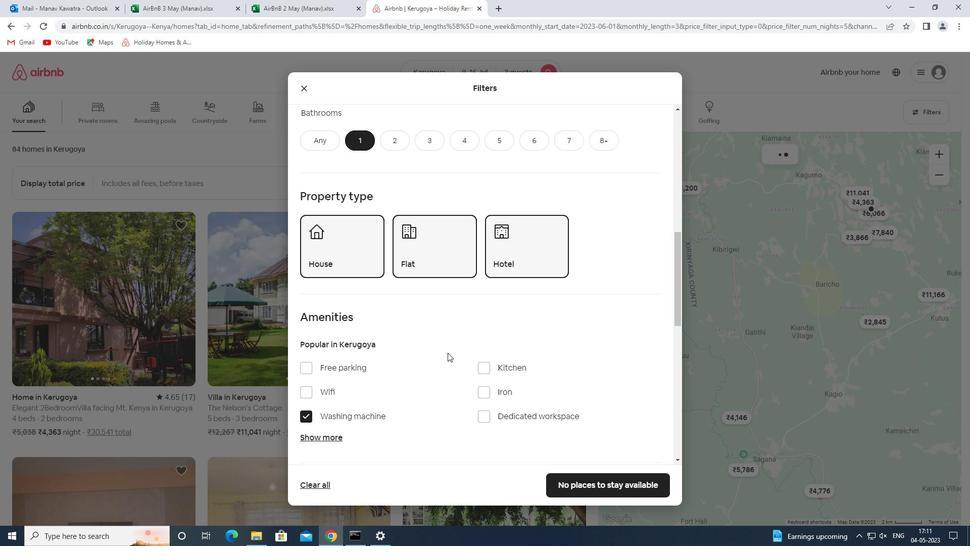 
Action: Mouse scrolled (451, 348) with delta (0, 0)
Screenshot: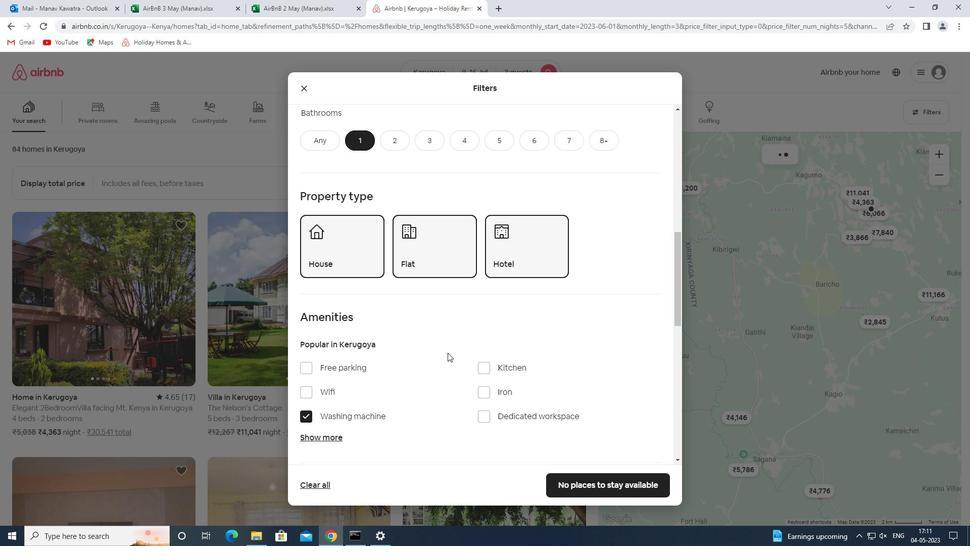 
Action: Mouse scrolled (451, 348) with delta (0, 0)
Screenshot: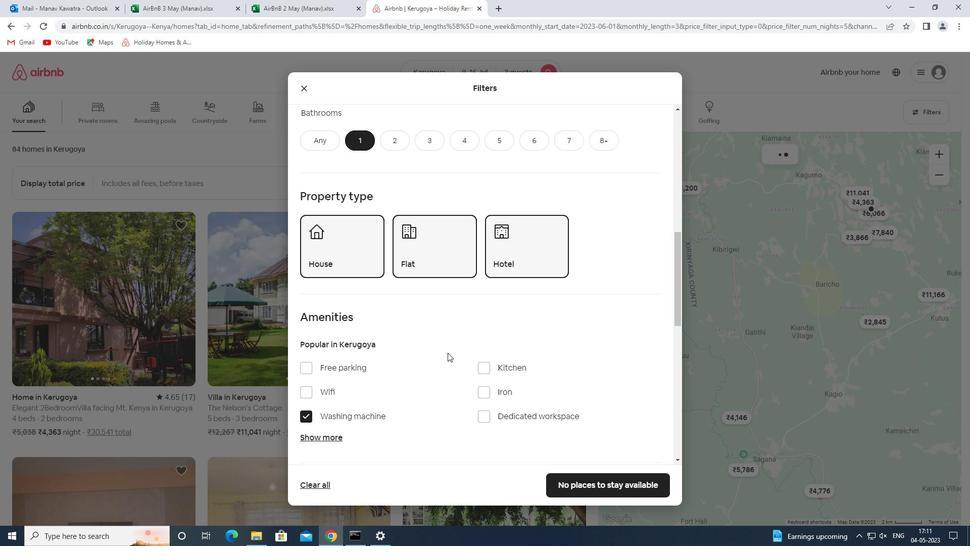 
Action: Mouse moved to (451, 349)
Screenshot: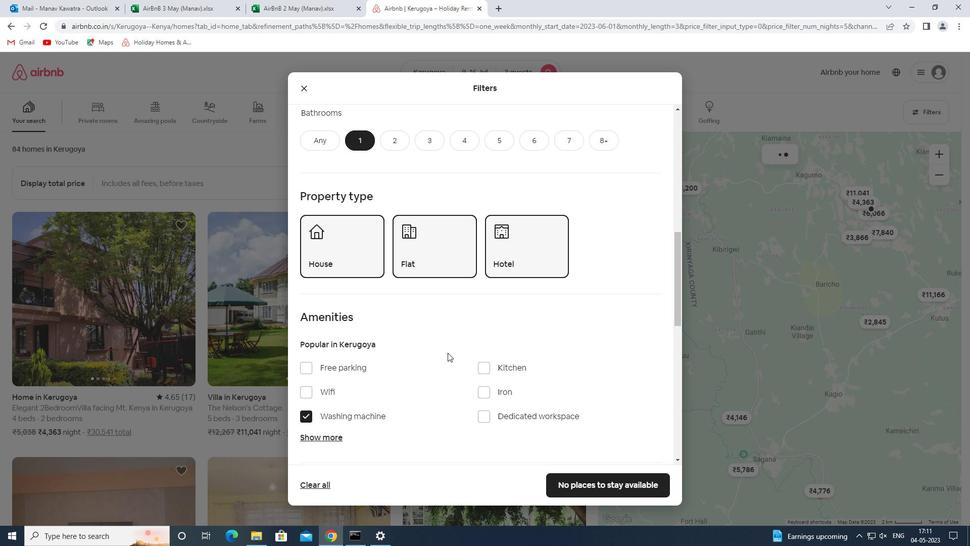 
Action: Mouse scrolled (451, 348) with delta (0, 0)
Screenshot: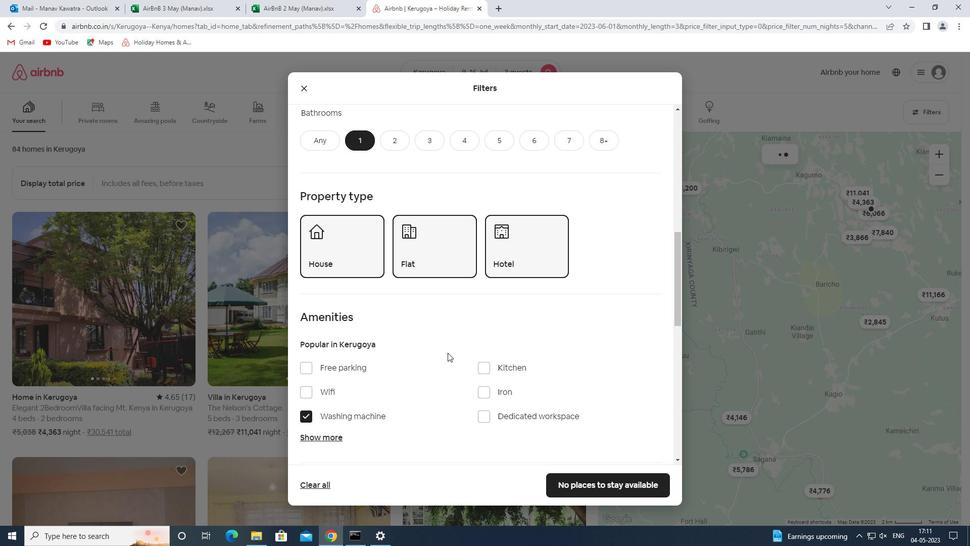 
Action: Mouse moved to (643, 296)
Screenshot: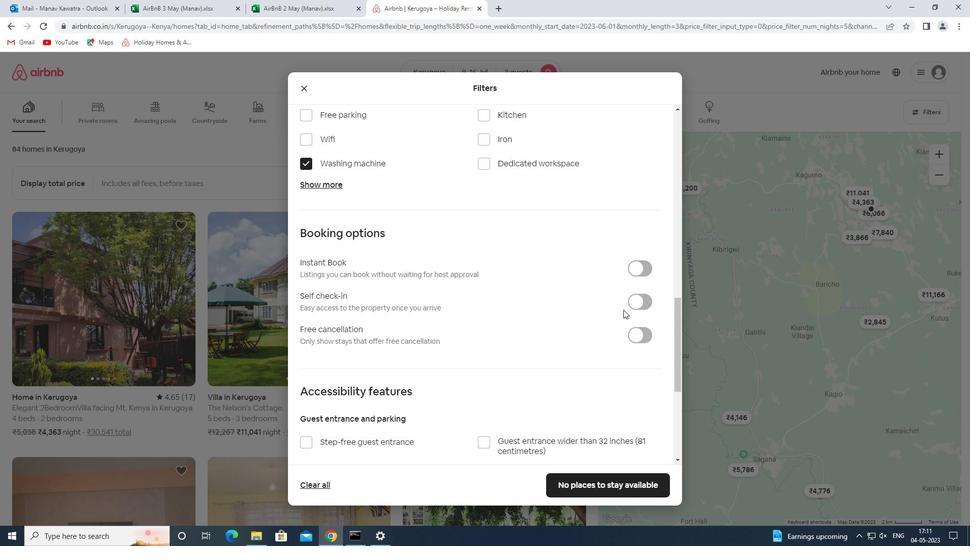
Action: Mouse pressed left at (643, 296)
Screenshot: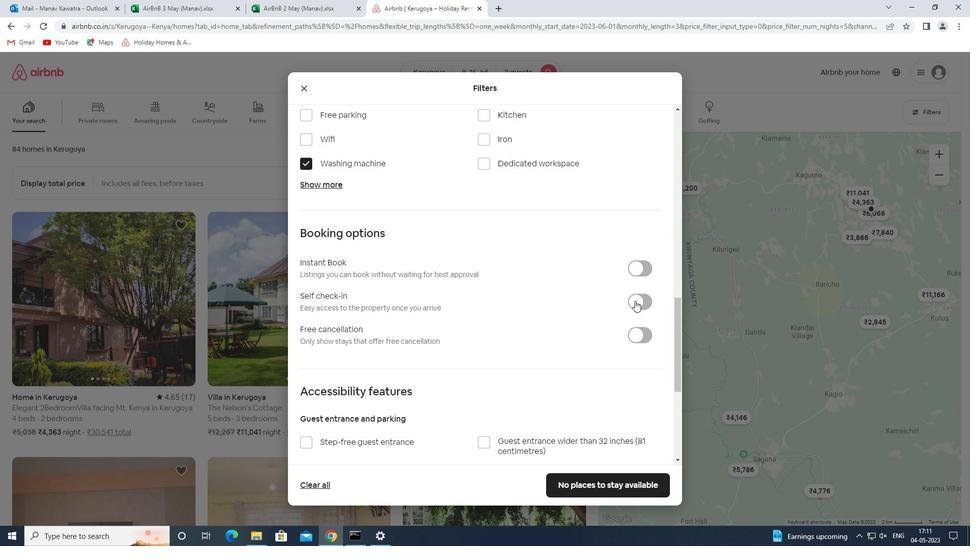 
Action: Mouse moved to (467, 342)
Screenshot: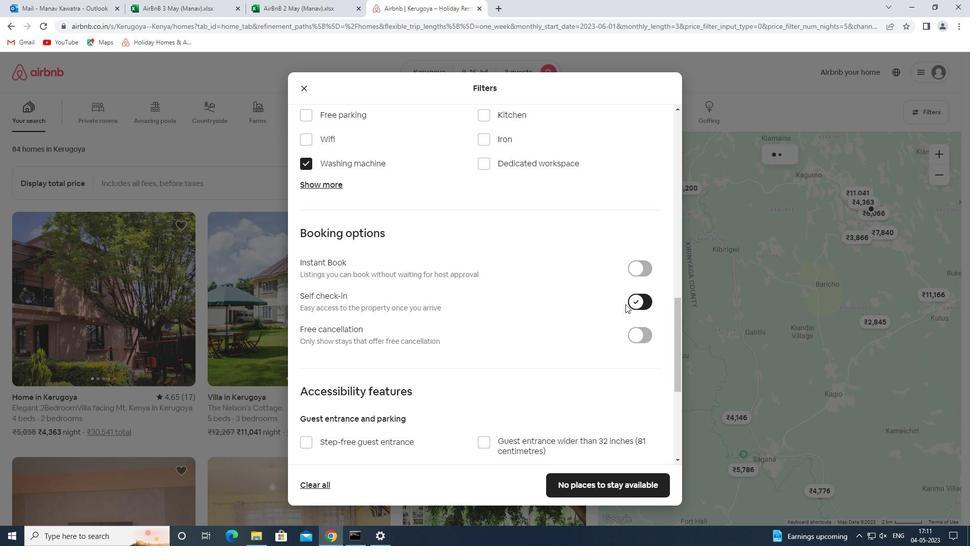 
Action: Mouse scrolled (467, 342) with delta (0, 0)
Screenshot: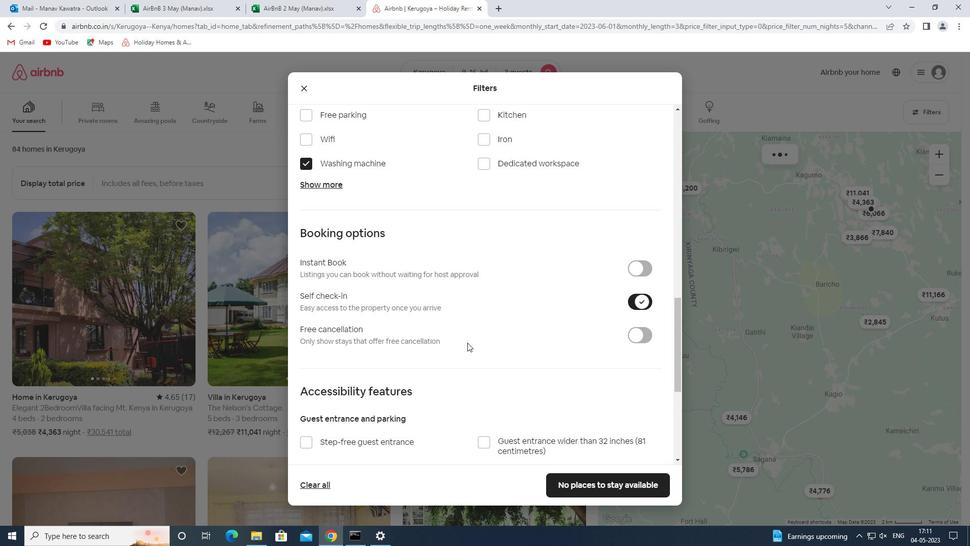 
Action: Mouse scrolled (467, 342) with delta (0, 0)
Screenshot: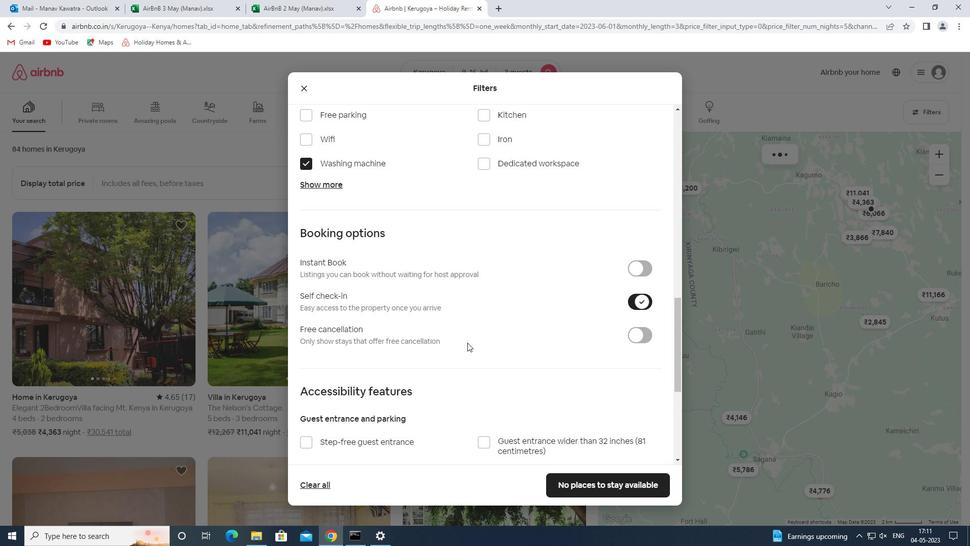 
Action: Mouse scrolled (467, 342) with delta (0, 0)
Screenshot: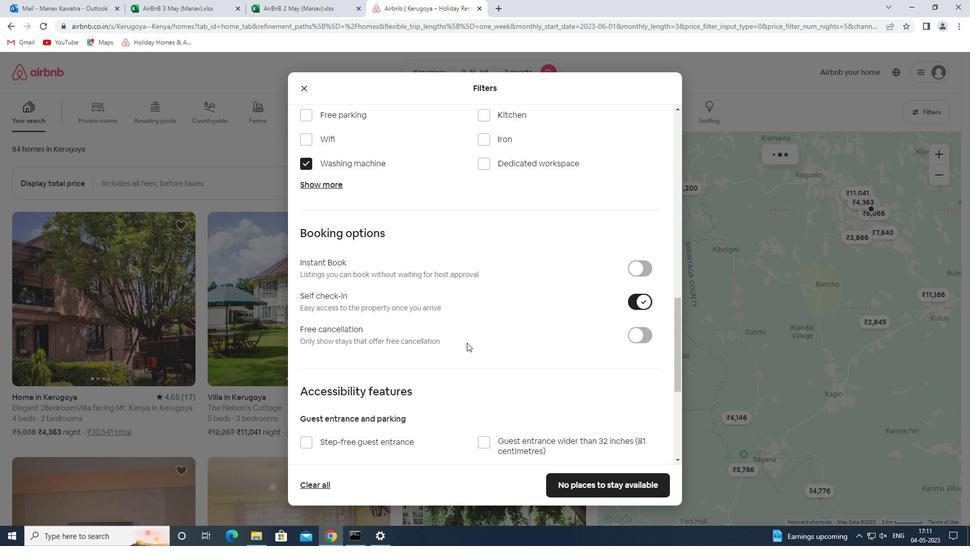 
Action: Mouse scrolled (467, 342) with delta (0, 0)
Screenshot: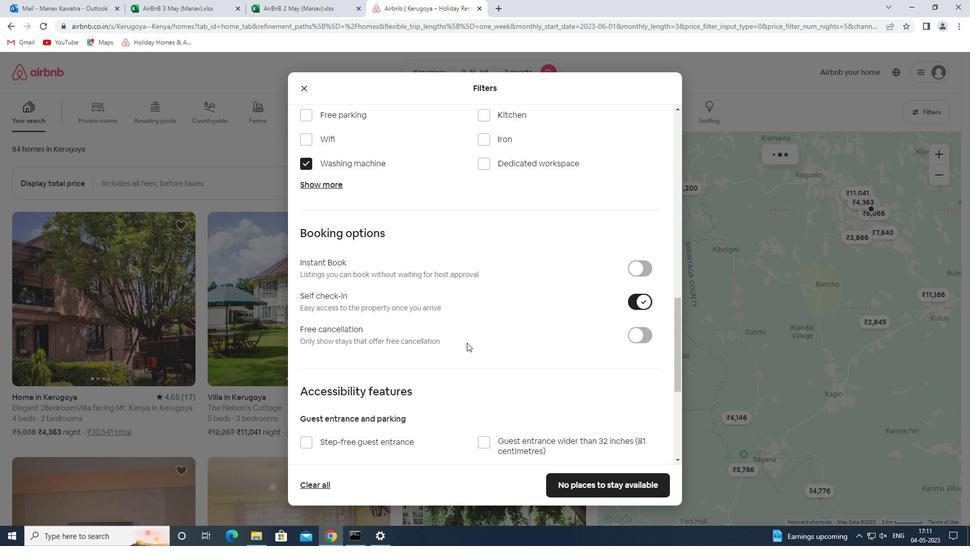 
Action: Mouse scrolled (467, 342) with delta (0, 0)
Screenshot: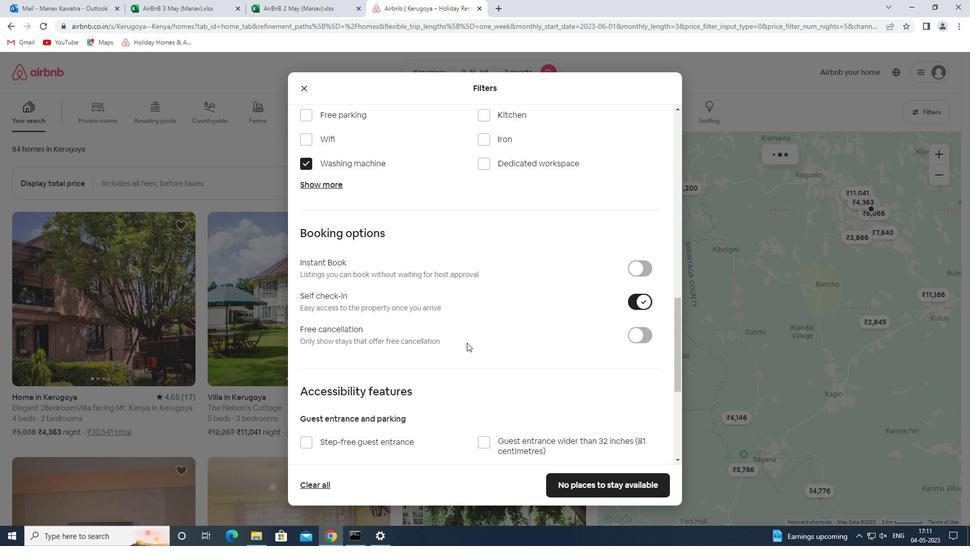 
Action: Mouse scrolled (467, 342) with delta (0, 0)
Screenshot: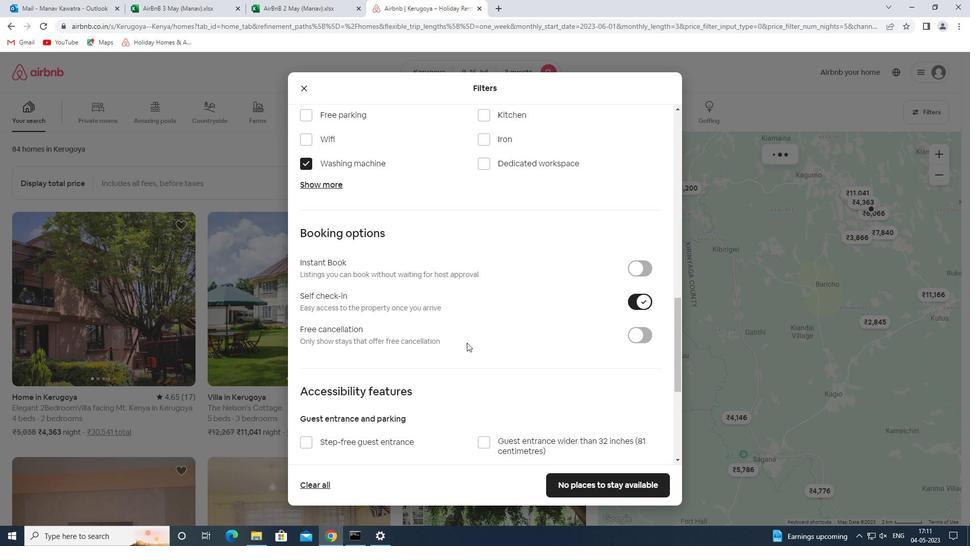 
Action: Mouse scrolled (467, 342) with delta (0, 0)
Screenshot: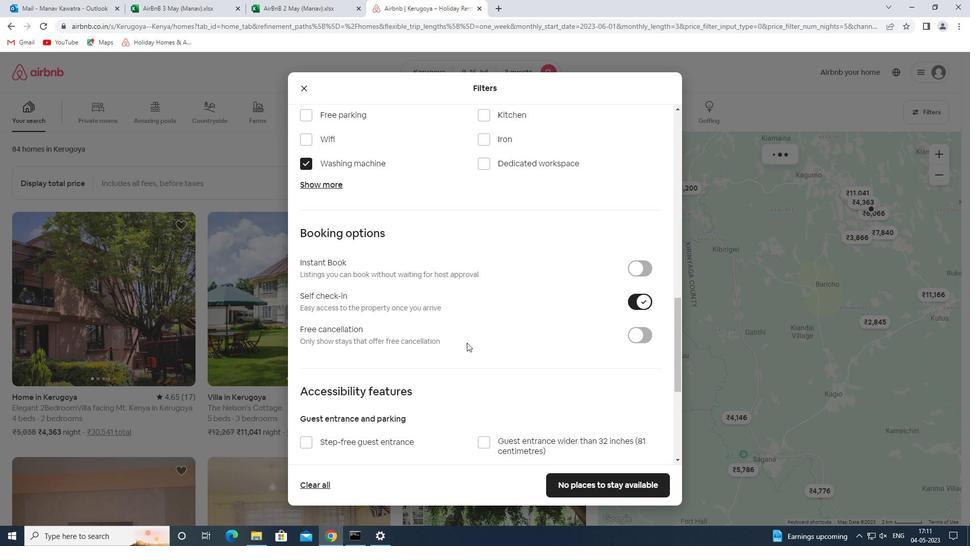 
Action: Mouse moved to (466, 344)
Screenshot: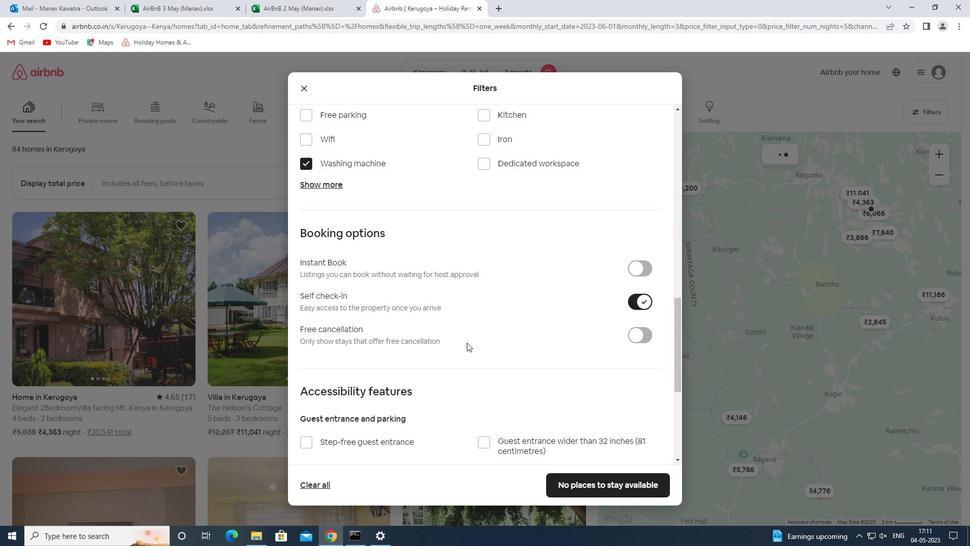 
Action: Mouse scrolled (466, 343) with delta (0, 0)
Screenshot: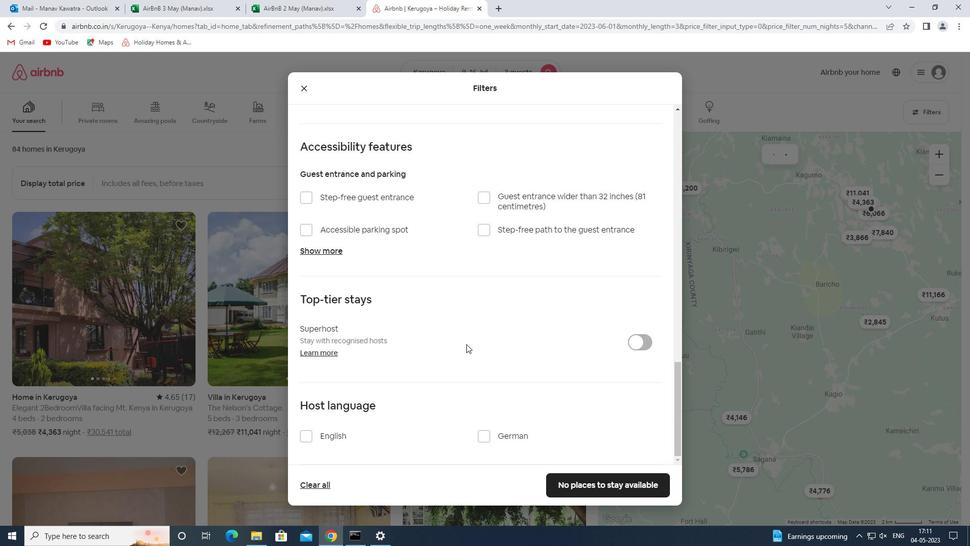 
Action: Mouse scrolled (466, 343) with delta (0, 0)
Screenshot: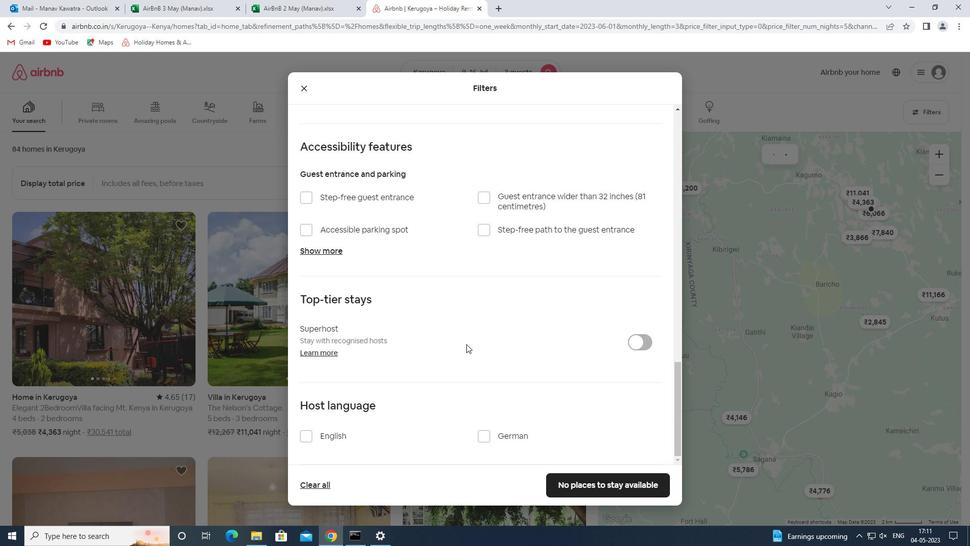 
Action: Mouse moved to (465, 345)
Screenshot: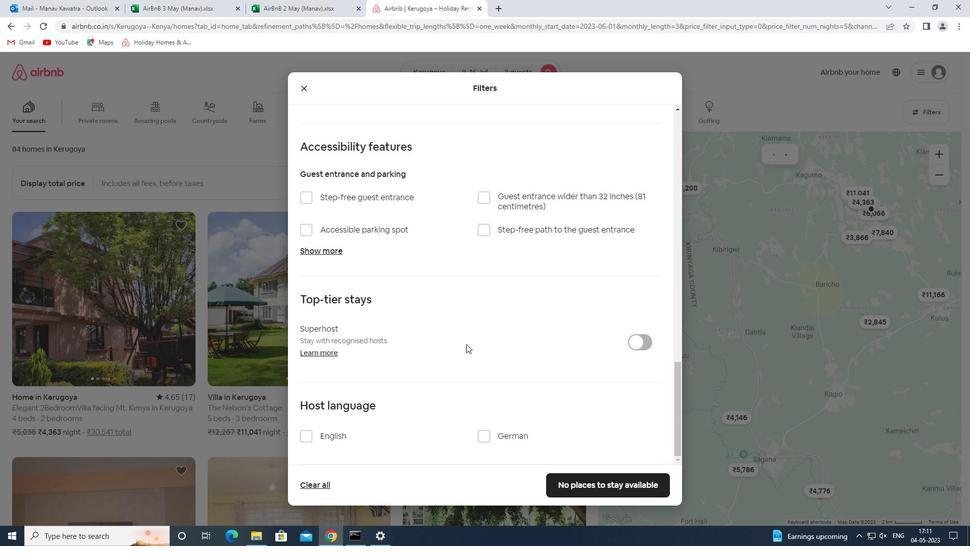 
Action: Mouse scrolled (465, 344) with delta (0, 0)
Screenshot: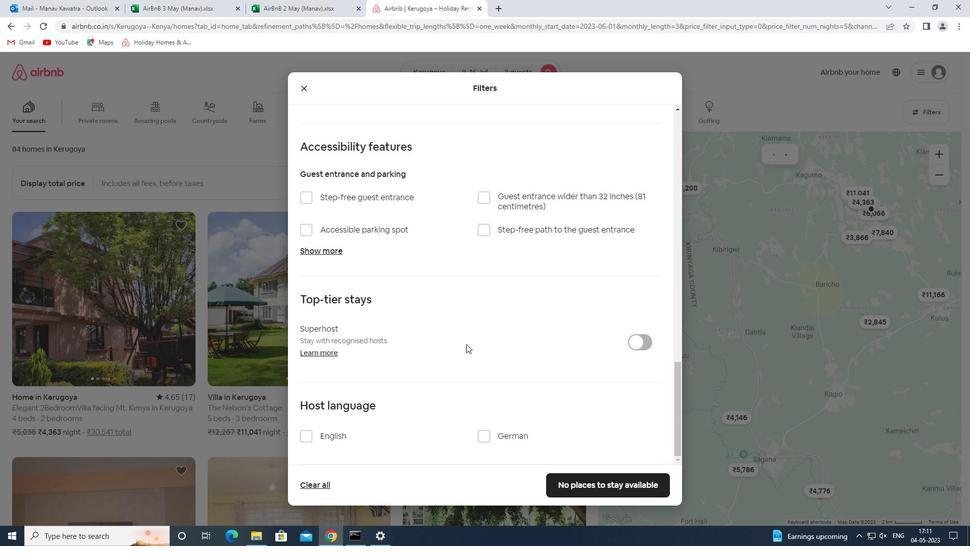 
Action: Mouse moved to (465, 345)
Screenshot: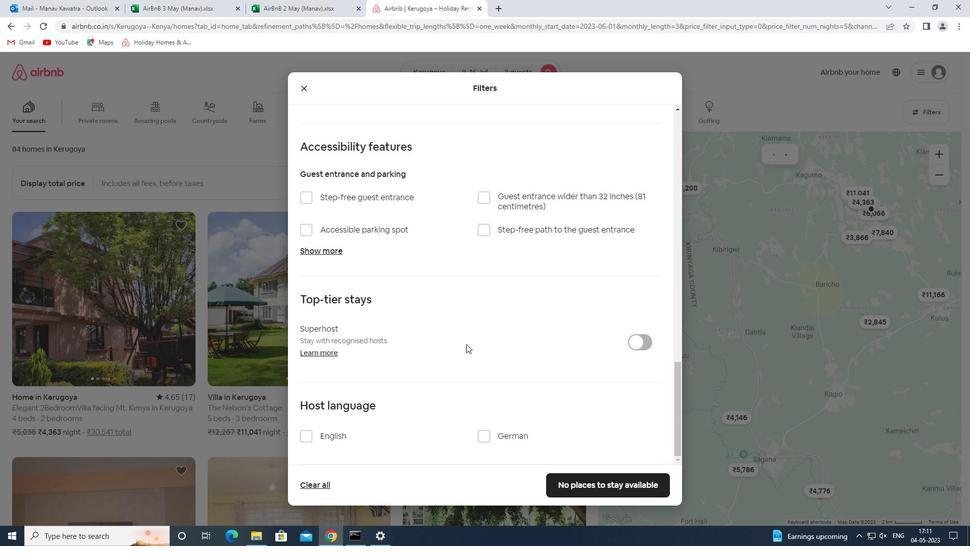 
Action: Mouse scrolled (465, 345) with delta (0, 0)
Screenshot: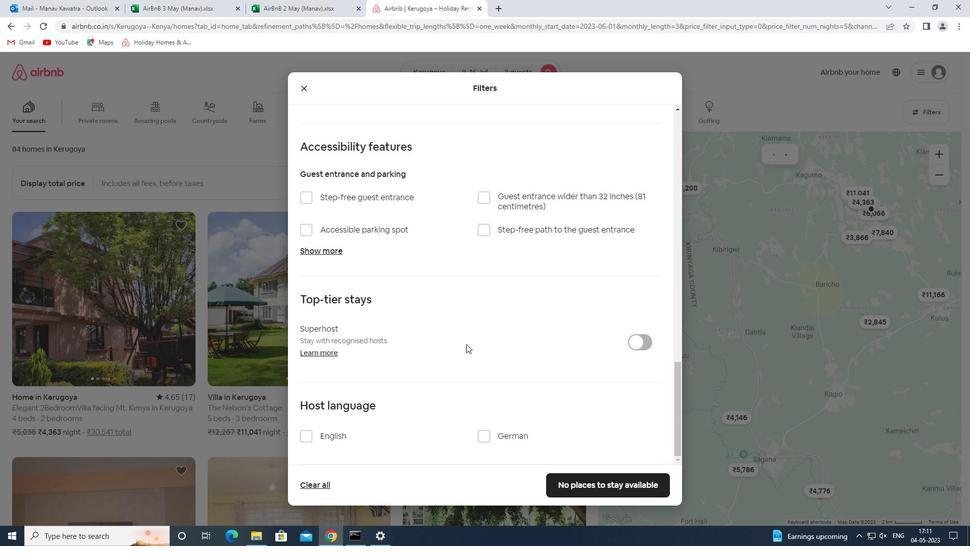 
Action: Mouse moved to (464, 345)
Screenshot: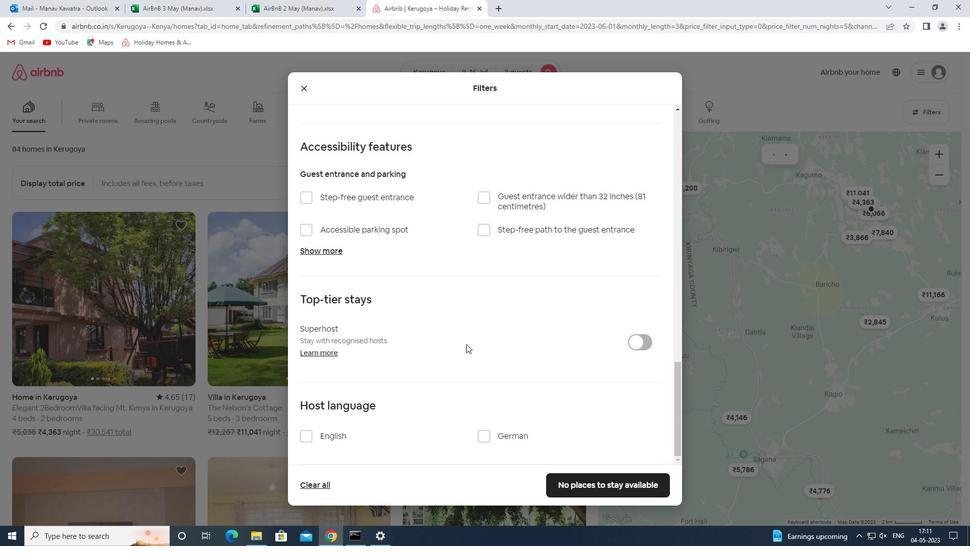 
Action: Mouse scrolled (464, 345) with delta (0, 0)
Screenshot: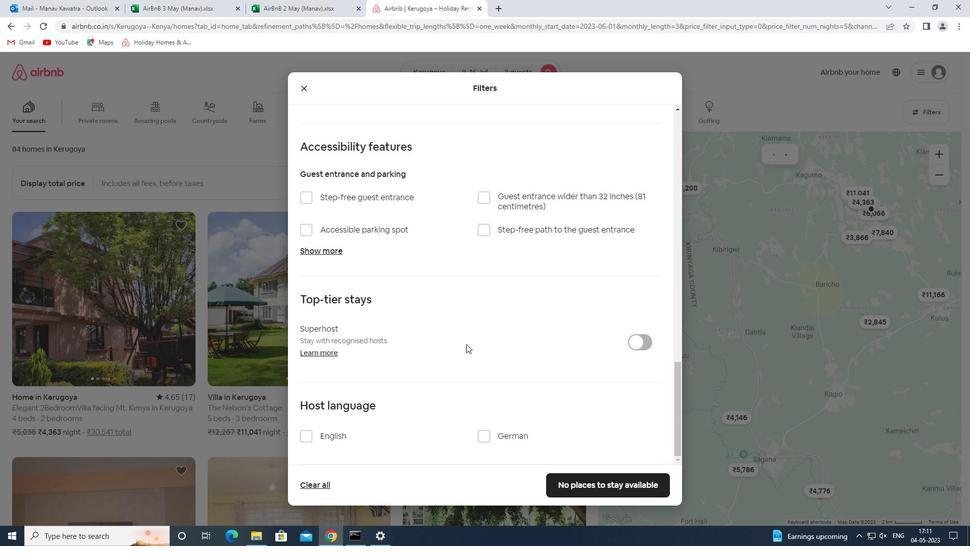 
Action: Mouse moved to (326, 439)
Screenshot: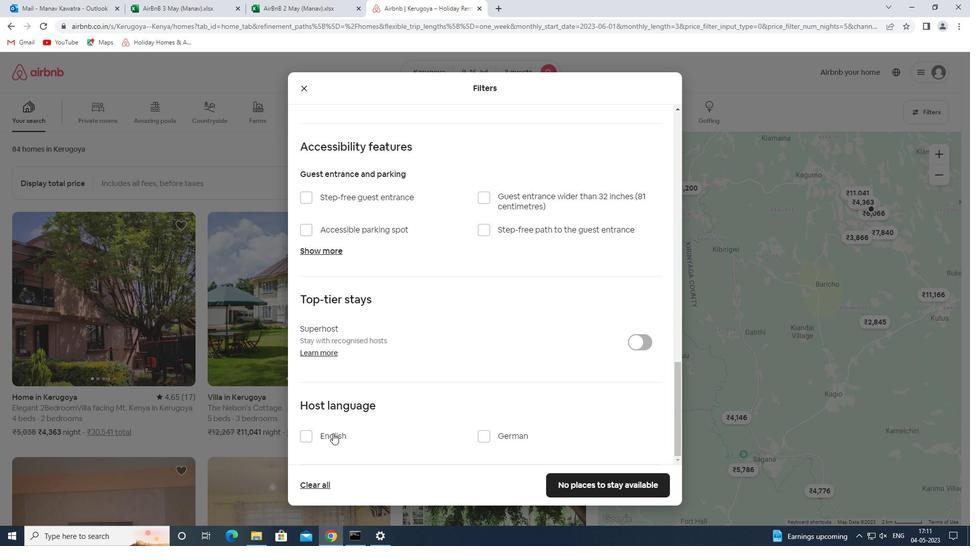 
Action: Mouse pressed left at (326, 439)
Screenshot: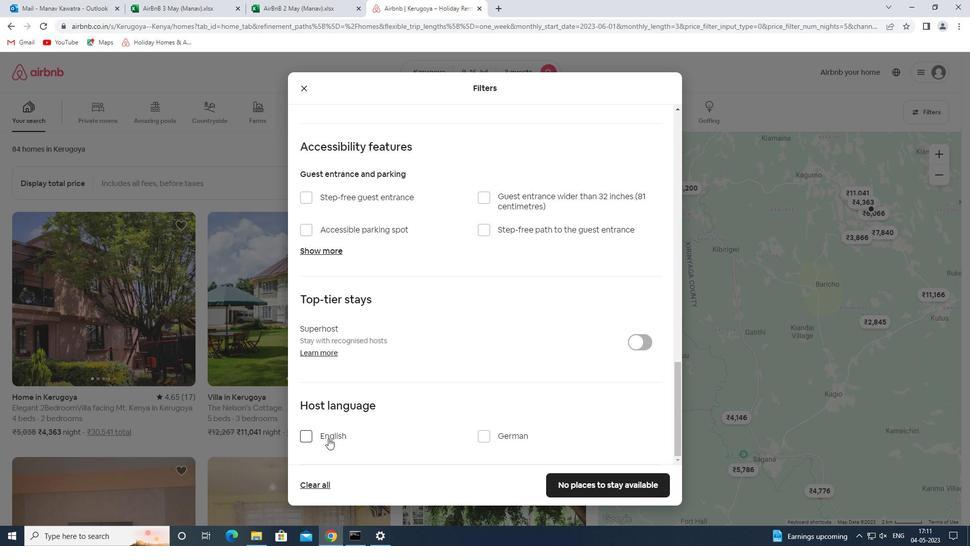 
Action: Mouse moved to (432, 256)
Screenshot: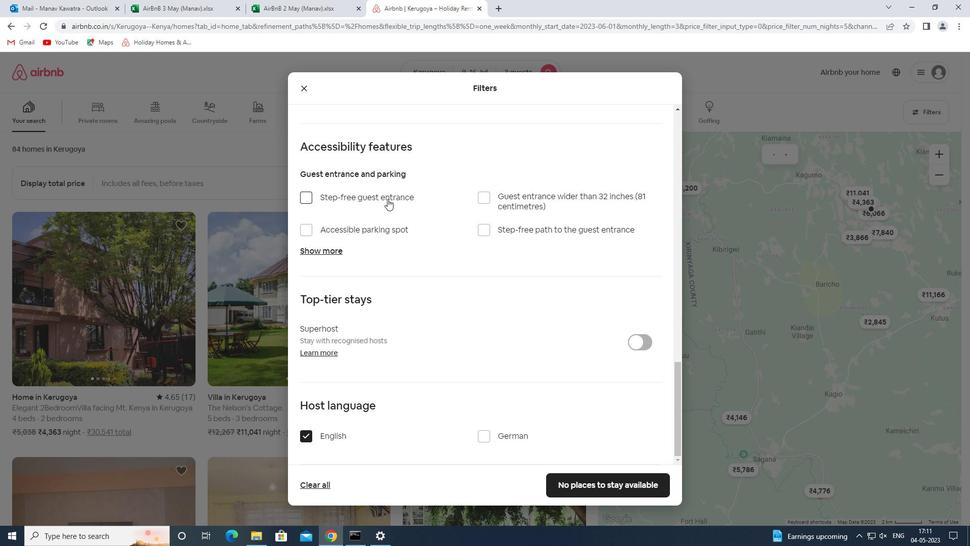 
Action: Mouse scrolled (432, 257) with delta (0, 0)
Screenshot: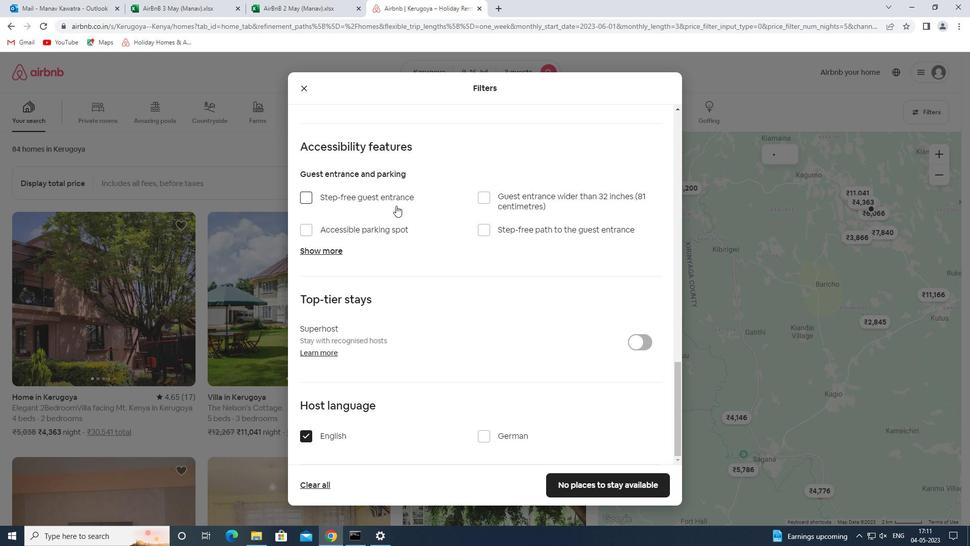 
Action: Mouse scrolled (432, 257) with delta (0, 0)
Screenshot: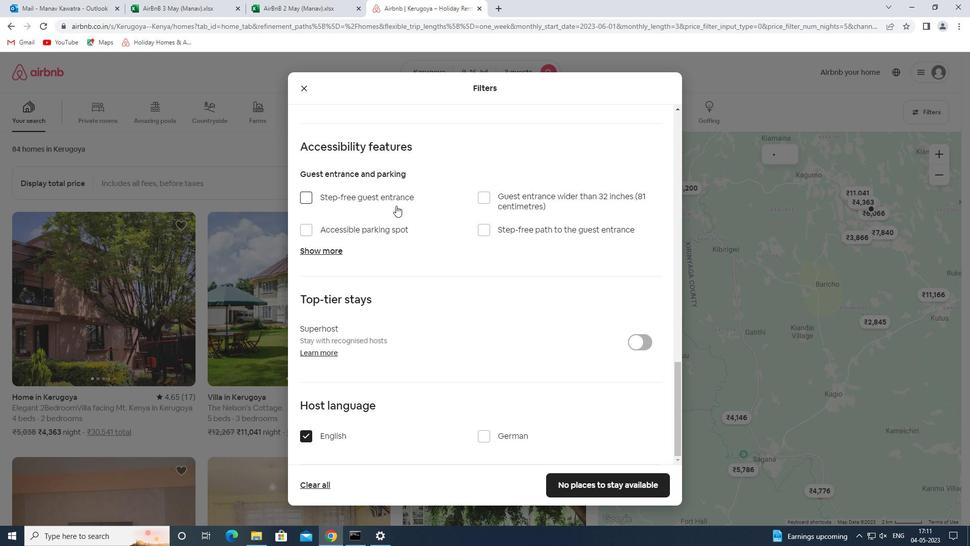 
Action: Mouse scrolled (432, 257) with delta (0, 0)
Screenshot: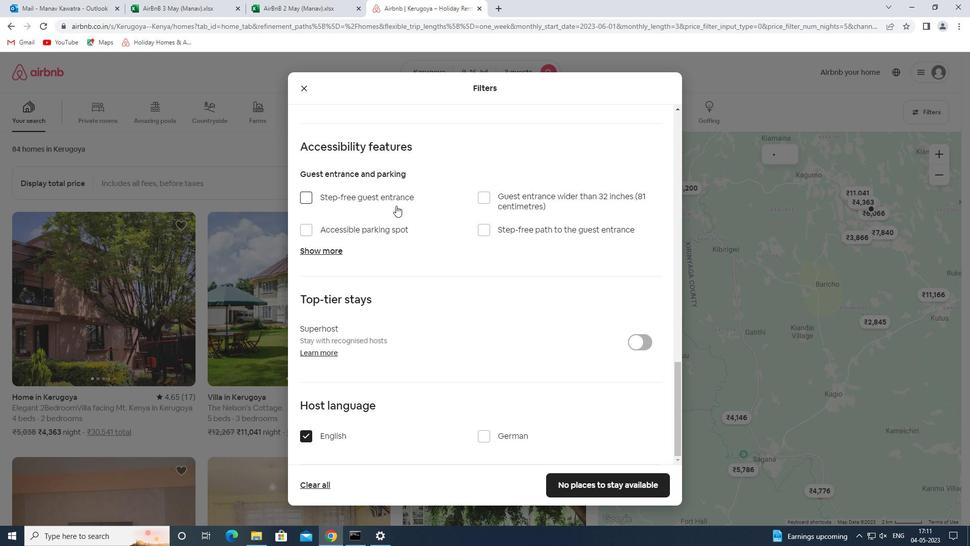 
Action: Mouse scrolled (432, 257) with delta (0, 0)
Screenshot: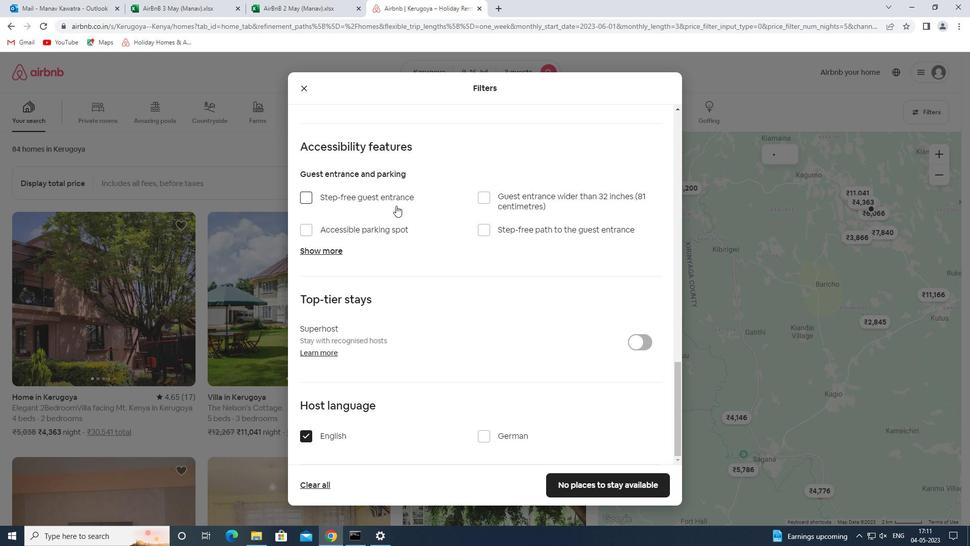 
Action: Mouse moved to (600, 493)
Screenshot: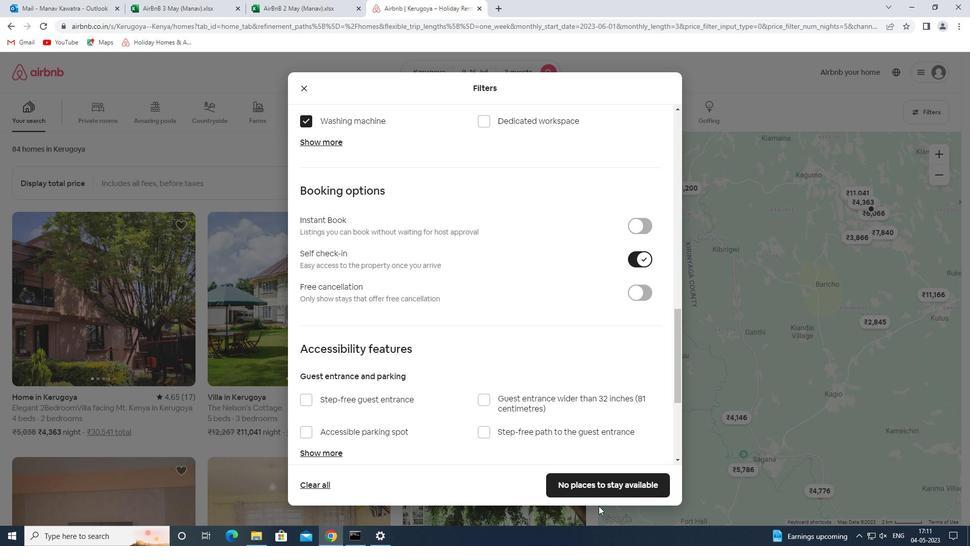 
Action: Mouse pressed left at (600, 493)
Screenshot: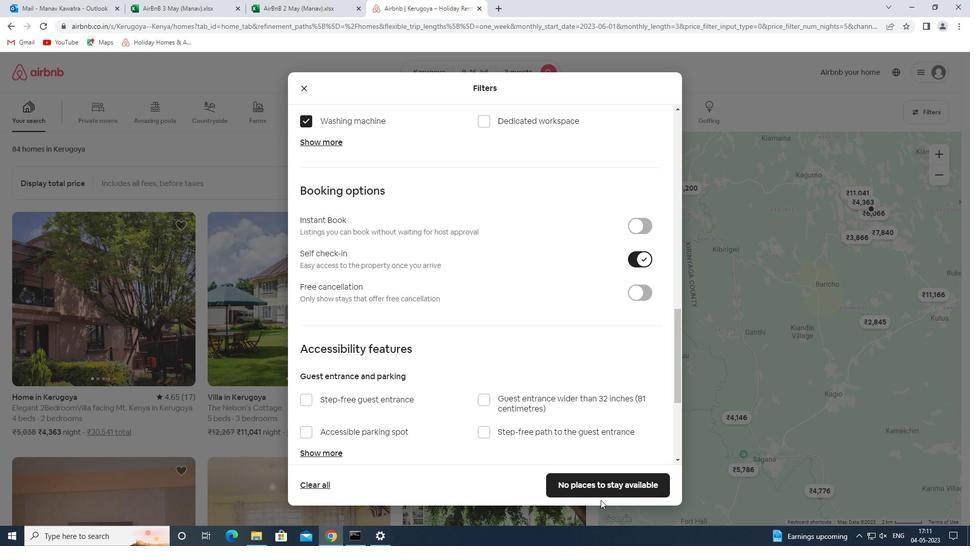 
Action: Mouse moved to (599, 492)
Screenshot: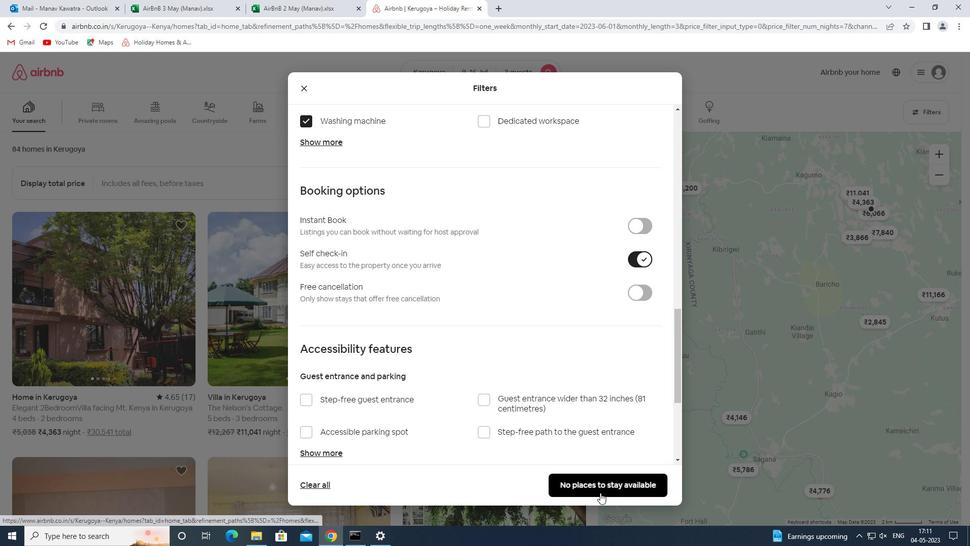 
Action: Key pressed <Key.f8>
Screenshot: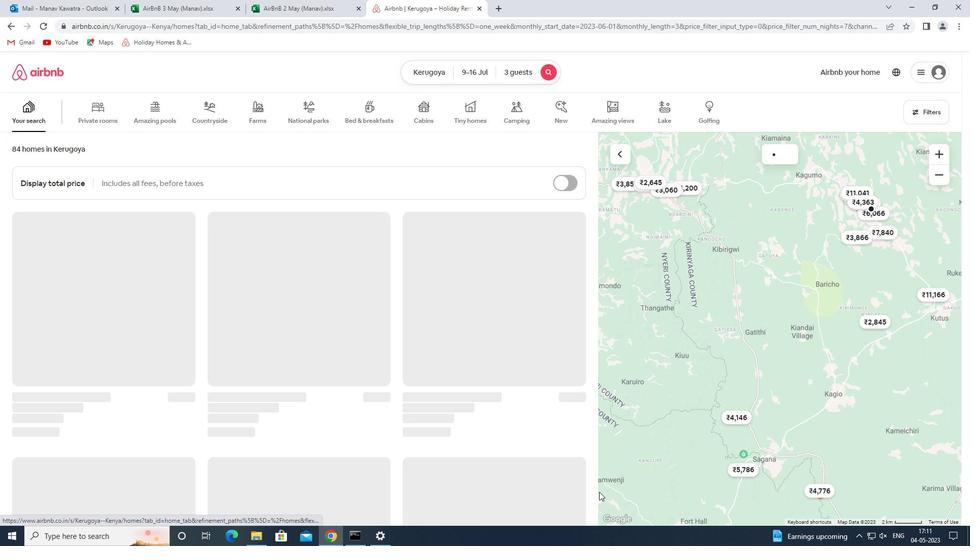 
